 Task: Search one way flight ticket for 3 adults in first from Jackson: Jackson Hole Airport to Jacksonville: Albert J. Ellis Airport on 5-3-2023. Choice of flights is Royal air maroc. Number of bags: 11 checked bags. Price is upto 92000. Outbound departure time preference is 8:45.
Action: Mouse moved to (290, 242)
Screenshot: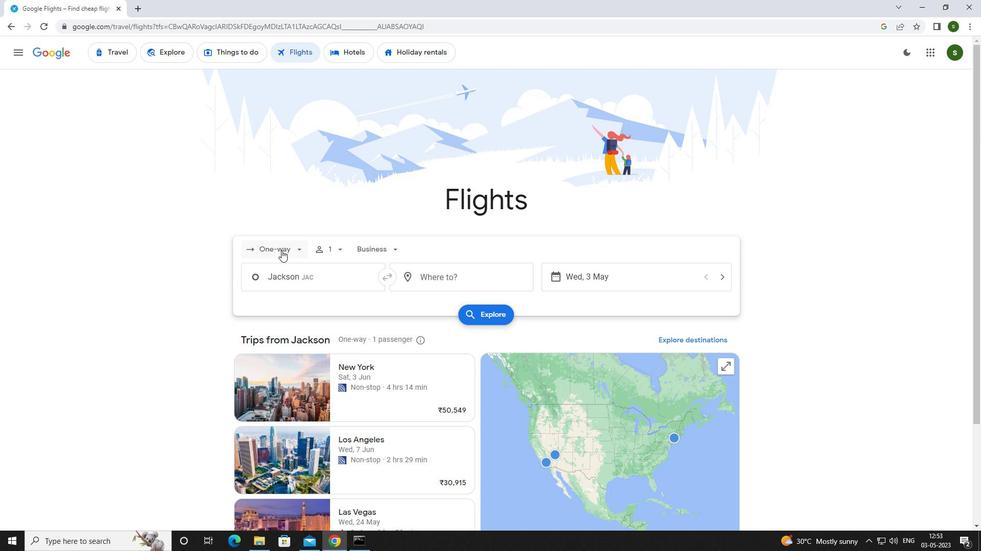 
Action: Mouse pressed left at (290, 242)
Screenshot: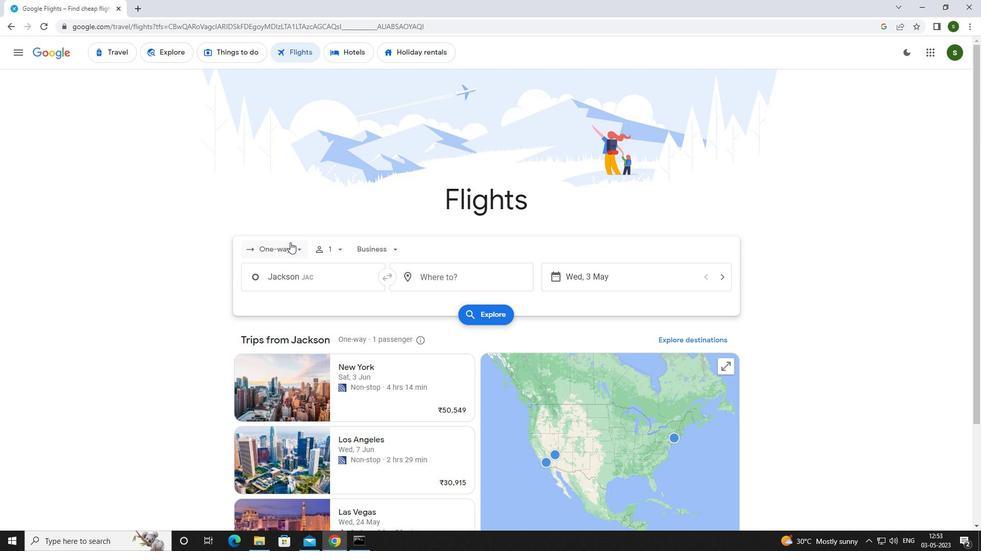 
Action: Mouse moved to (299, 297)
Screenshot: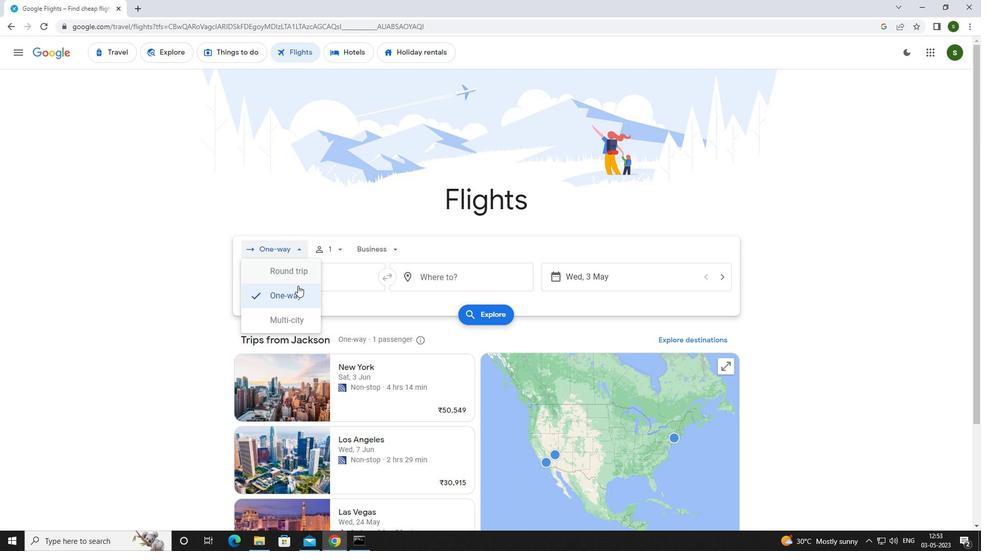 
Action: Mouse pressed left at (299, 297)
Screenshot: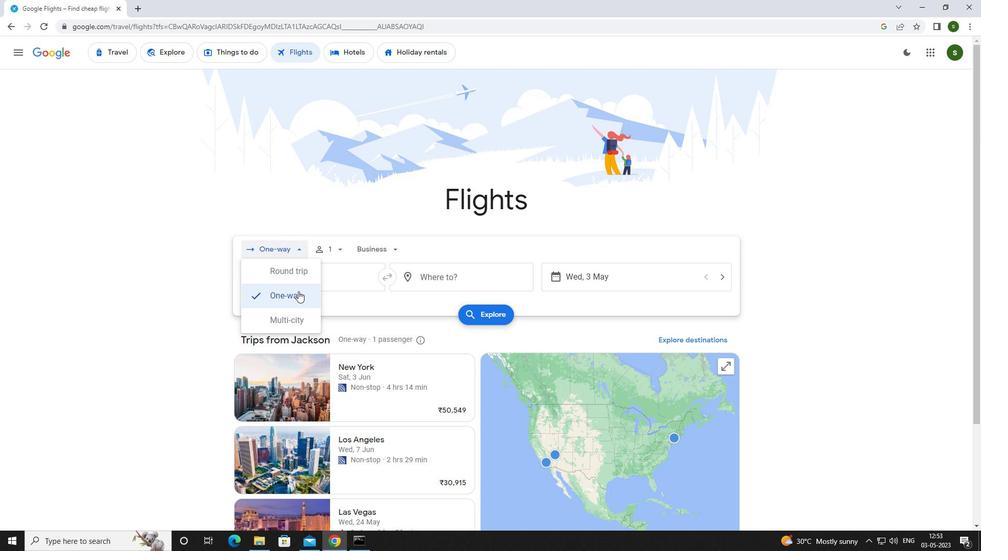 
Action: Mouse moved to (340, 250)
Screenshot: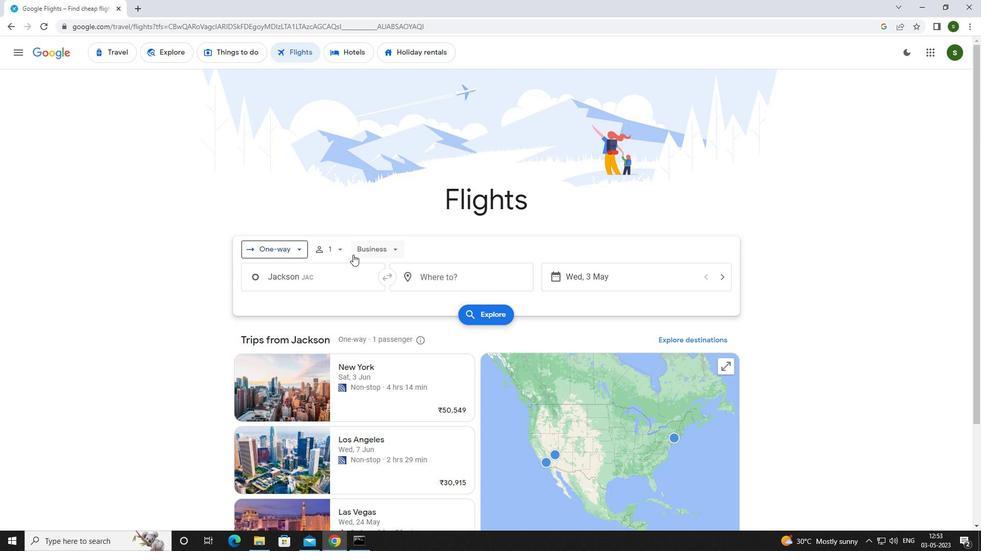 
Action: Mouse pressed left at (340, 250)
Screenshot: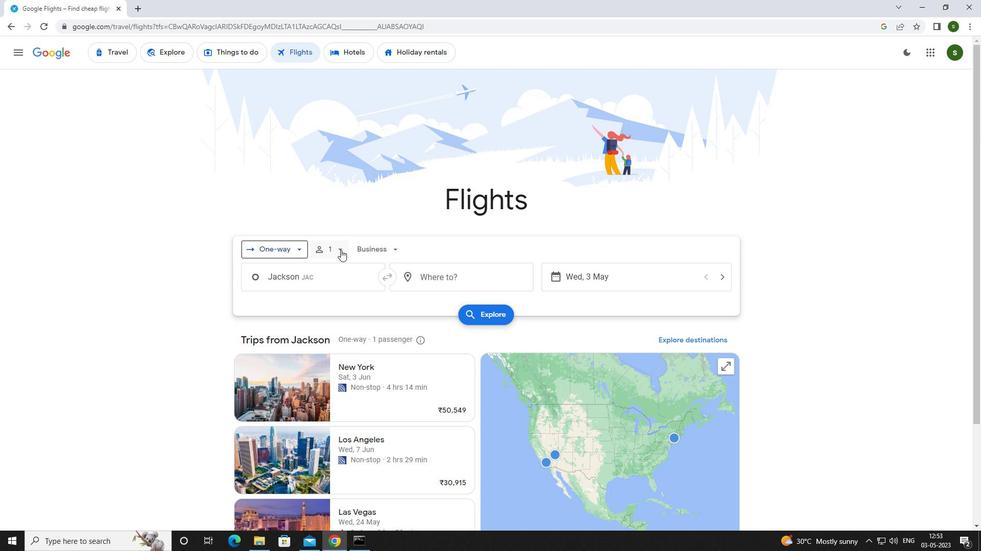 
Action: Mouse moved to (415, 278)
Screenshot: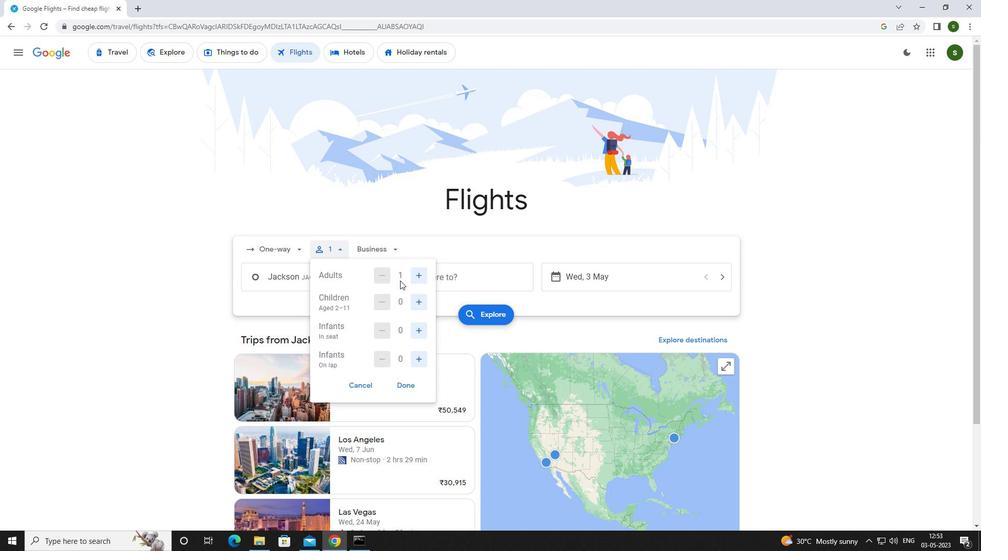 
Action: Mouse pressed left at (415, 278)
Screenshot: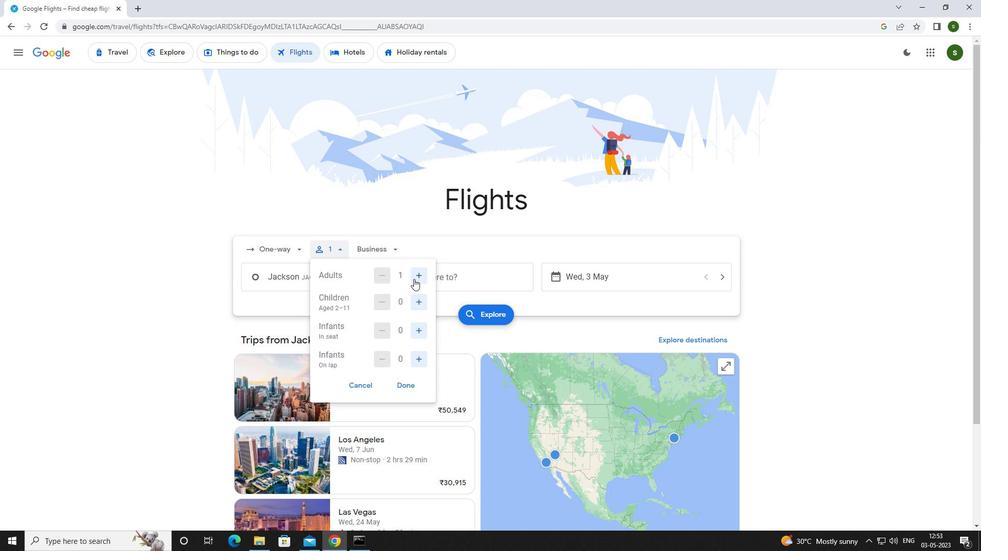 
Action: Mouse pressed left at (415, 278)
Screenshot: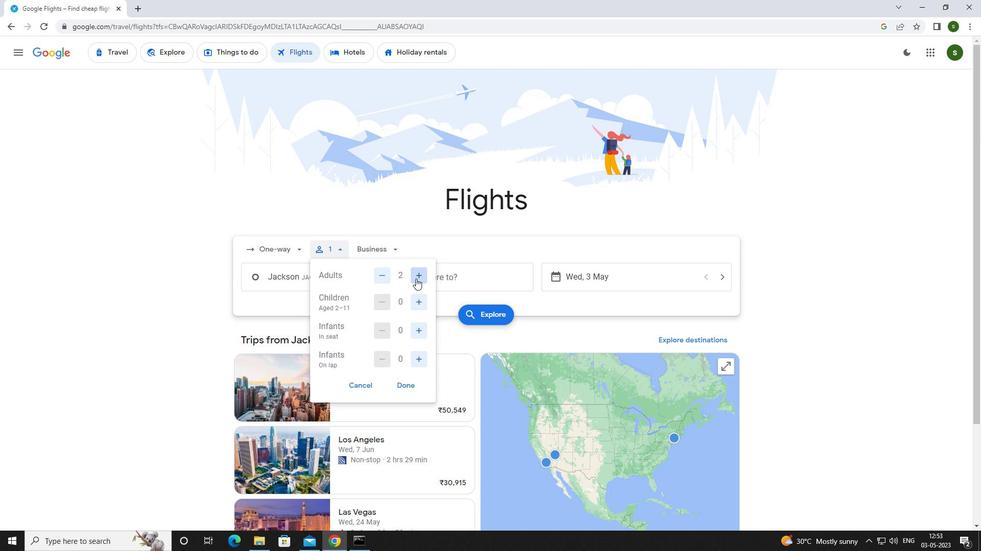 
Action: Mouse moved to (385, 252)
Screenshot: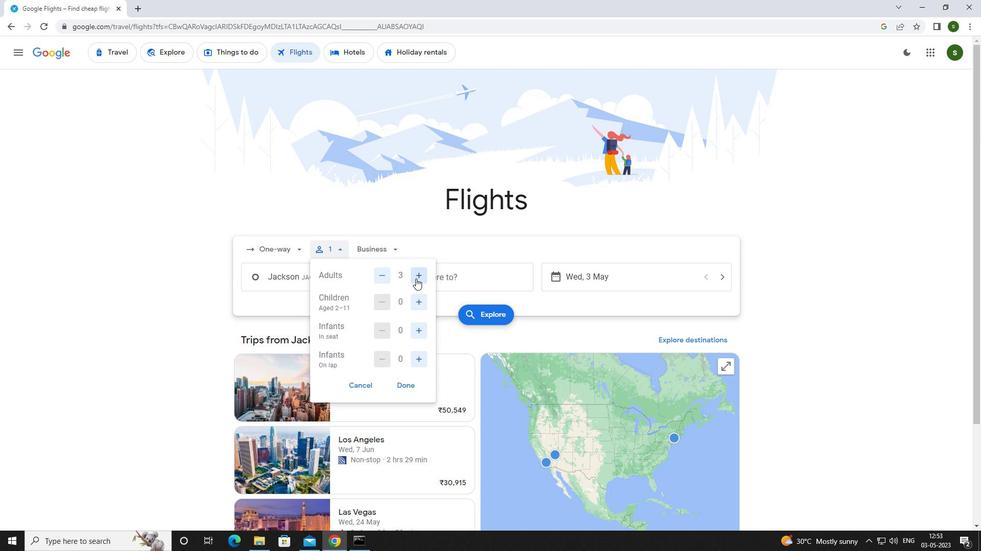 
Action: Mouse pressed left at (385, 252)
Screenshot: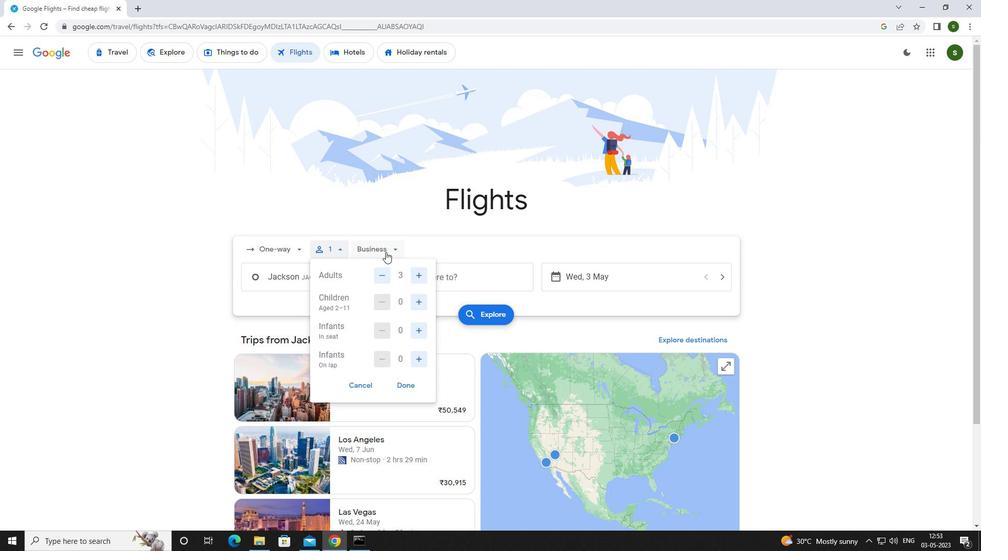 
Action: Mouse moved to (389, 346)
Screenshot: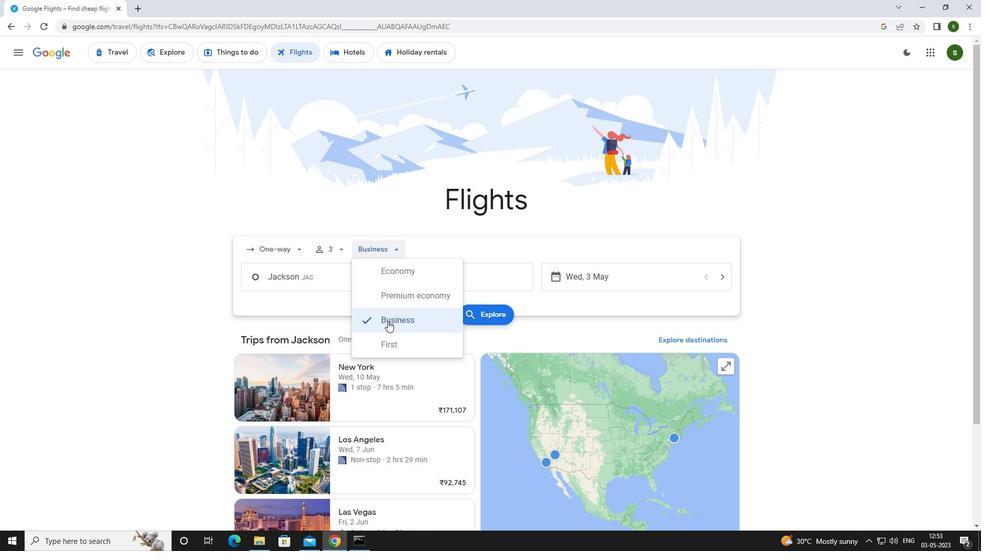 
Action: Mouse pressed left at (389, 346)
Screenshot: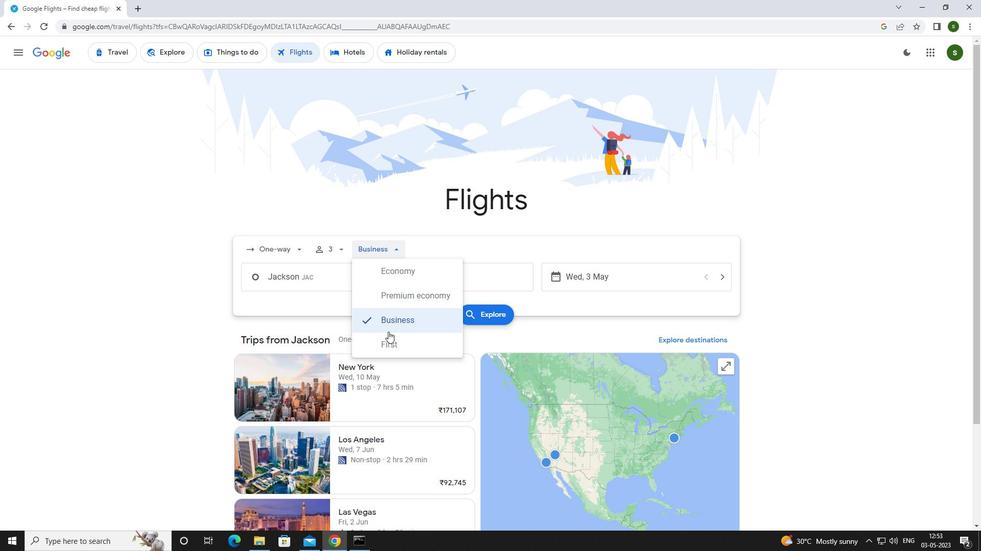 
Action: Mouse moved to (317, 275)
Screenshot: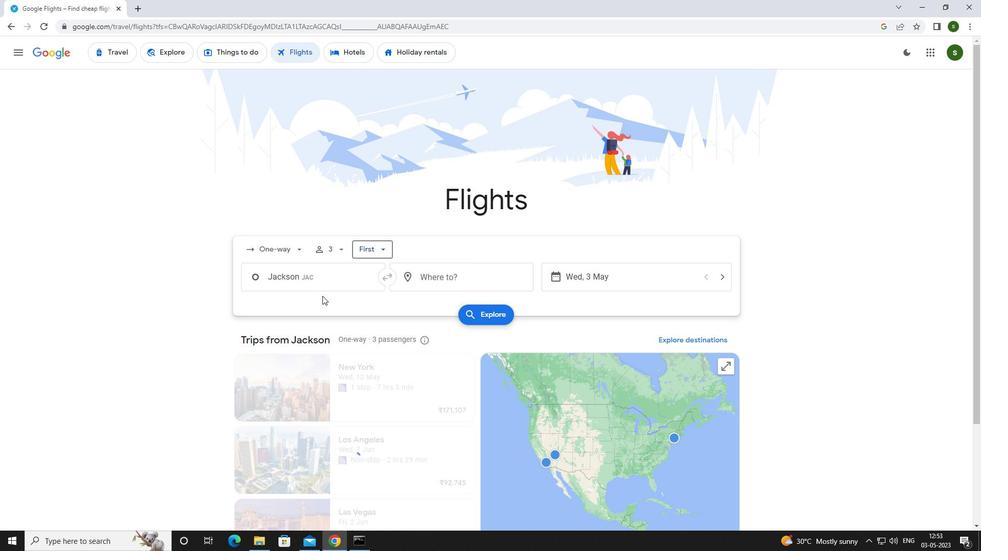 
Action: Mouse pressed left at (317, 275)
Screenshot: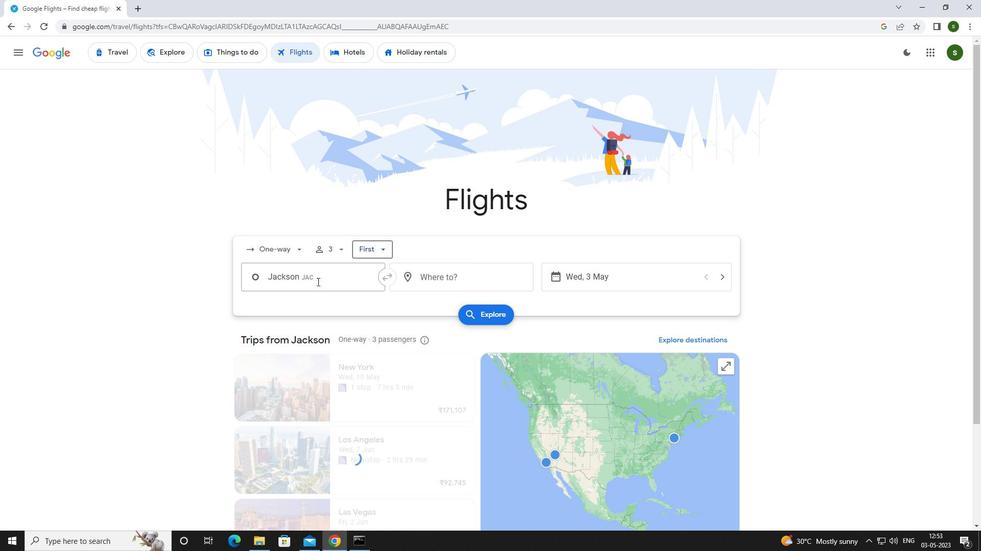 
Action: Key pressed <Key.caps_lock>j<Key.caps_lock>ackson<Key.space>
Screenshot: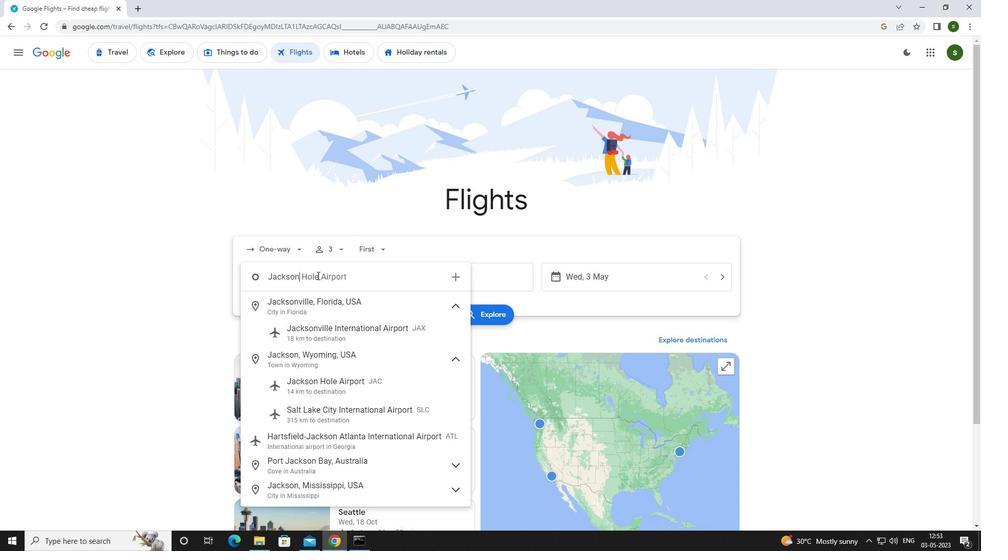
Action: Mouse moved to (344, 333)
Screenshot: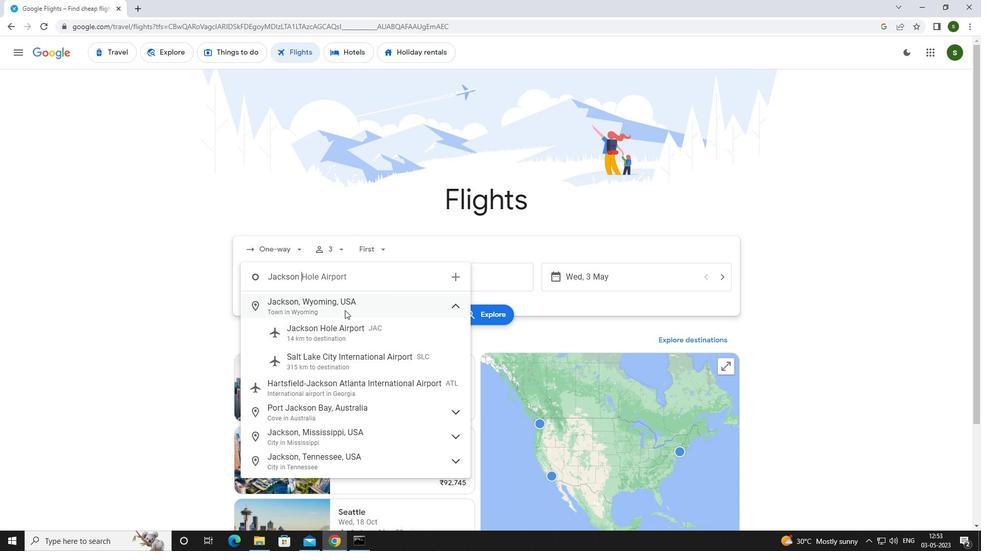 
Action: Mouse pressed left at (344, 333)
Screenshot: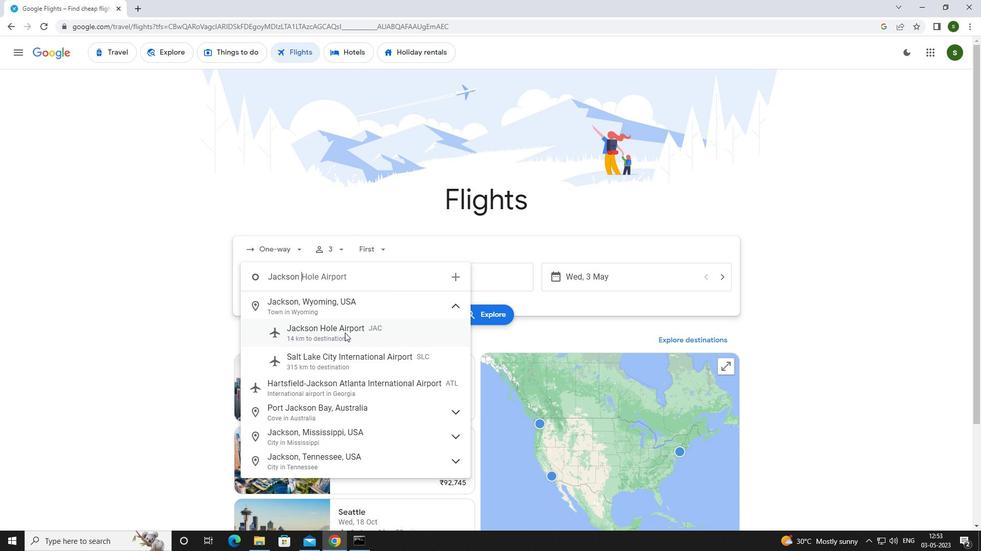 
Action: Mouse moved to (439, 281)
Screenshot: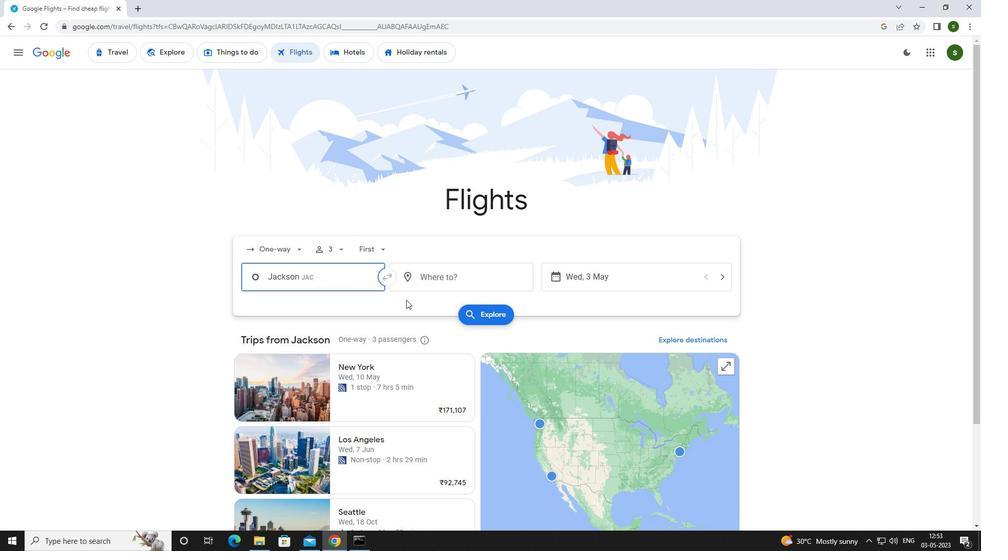 
Action: Mouse pressed left at (439, 281)
Screenshot: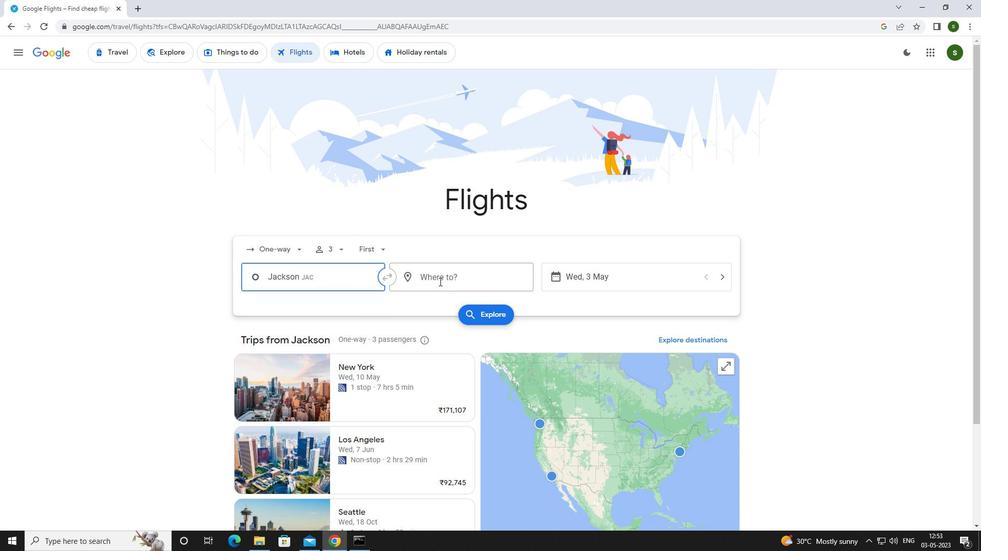 
Action: Mouse moved to (444, 280)
Screenshot: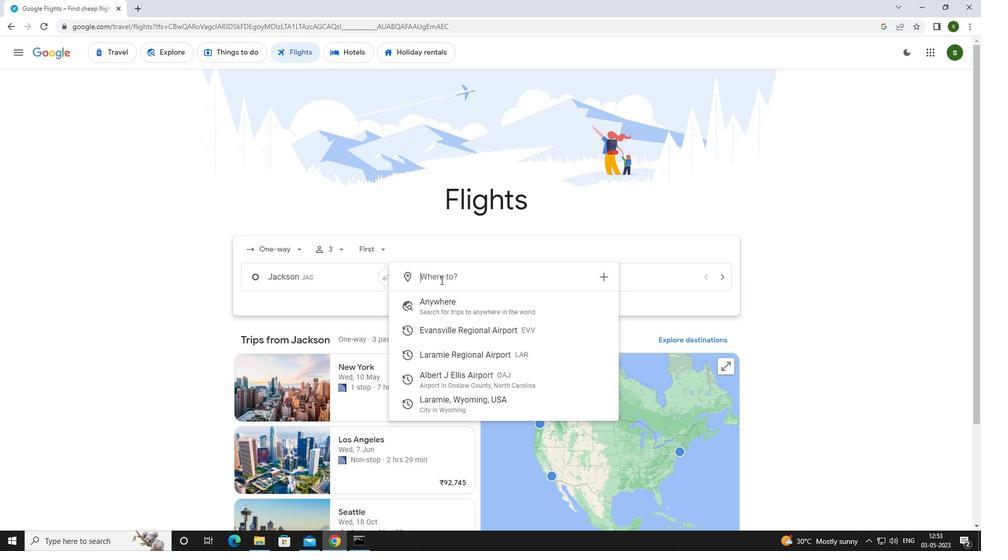 
Action: Key pressed <Key.caps_lock>a<Key.caps_lock>lbert<Key.space>
Screenshot: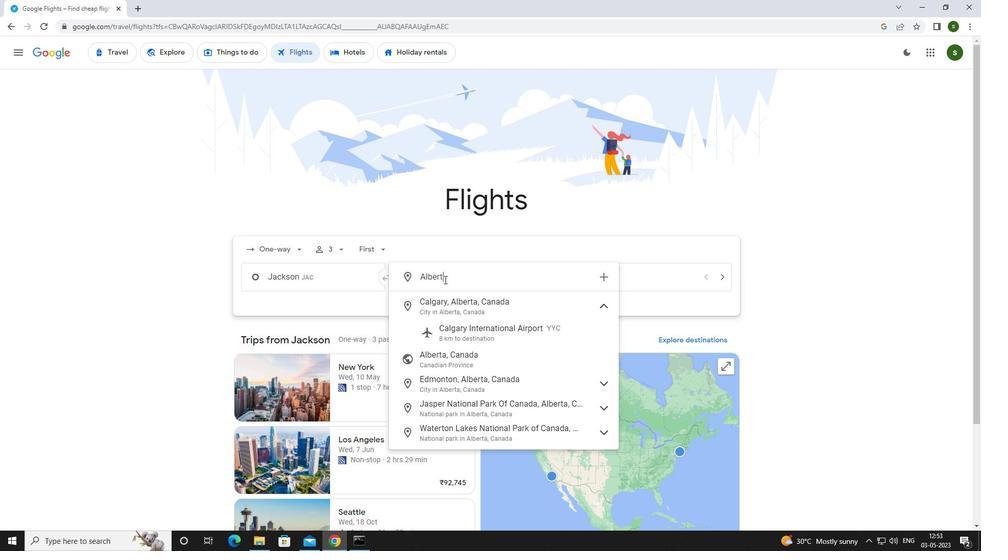 
Action: Mouse moved to (459, 306)
Screenshot: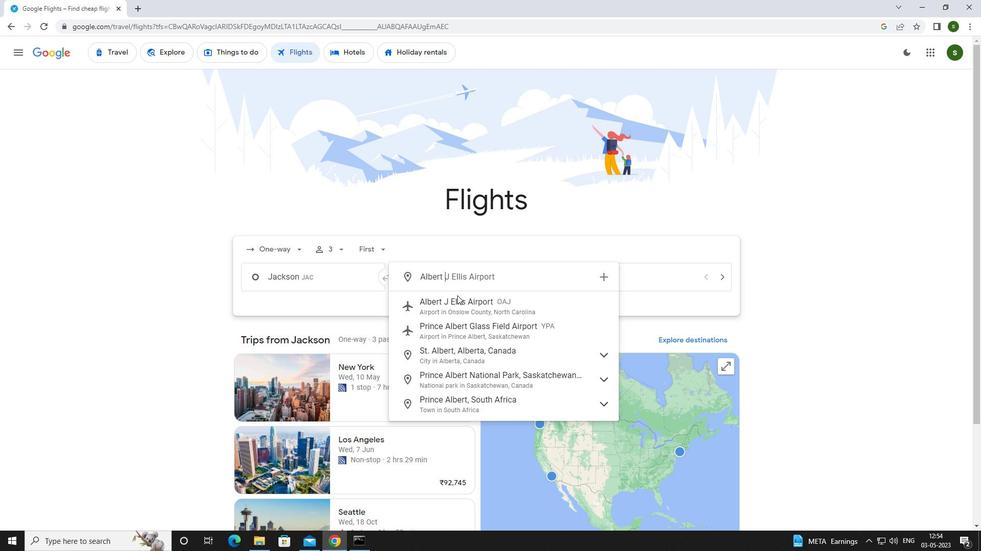 
Action: Mouse pressed left at (459, 306)
Screenshot: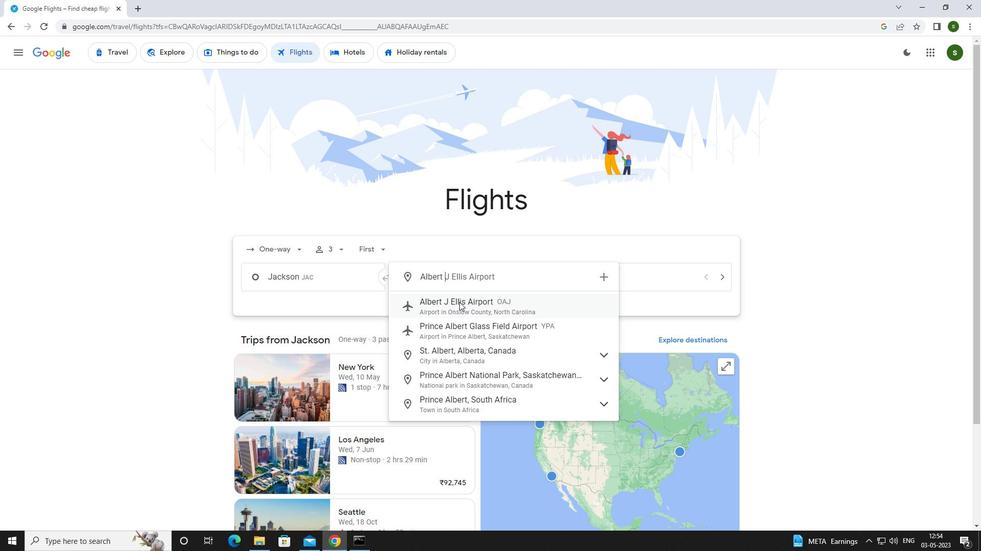 
Action: Mouse moved to (620, 279)
Screenshot: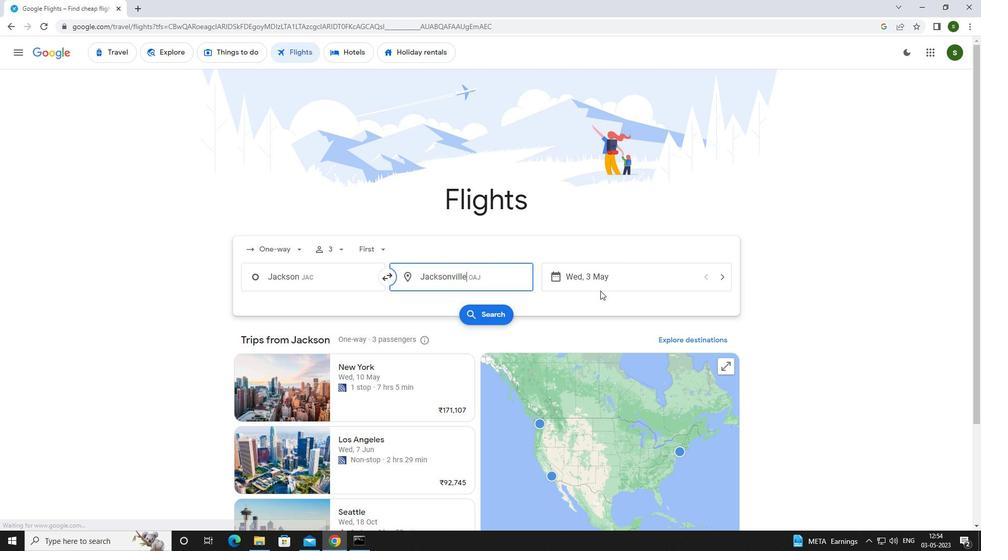 
Action: Mouse pressed left at (620, 279)
Screenshot: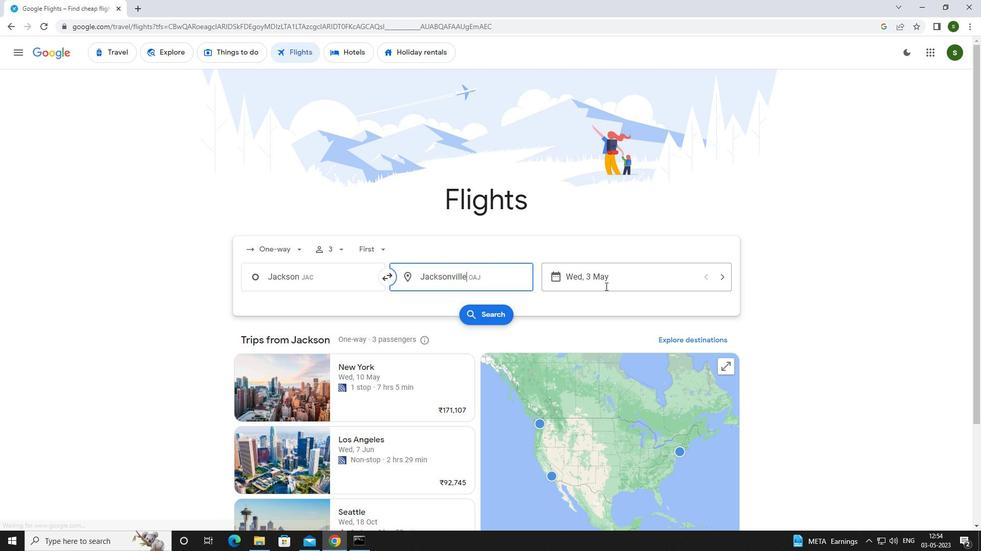 
Action: Mouse moved to (440, 347)
Screenshot: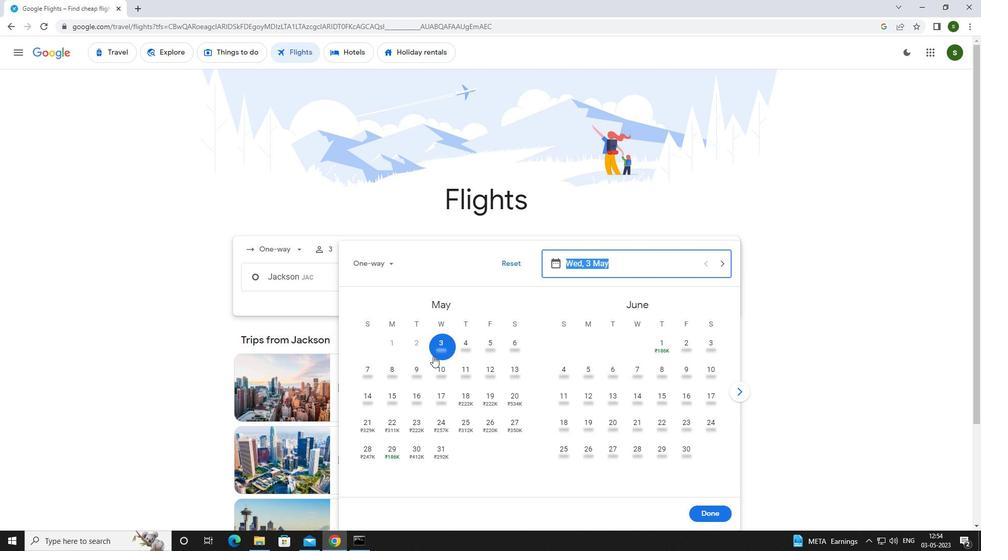 
Action: Mouse pressed left at (440, 347)
Screenshot: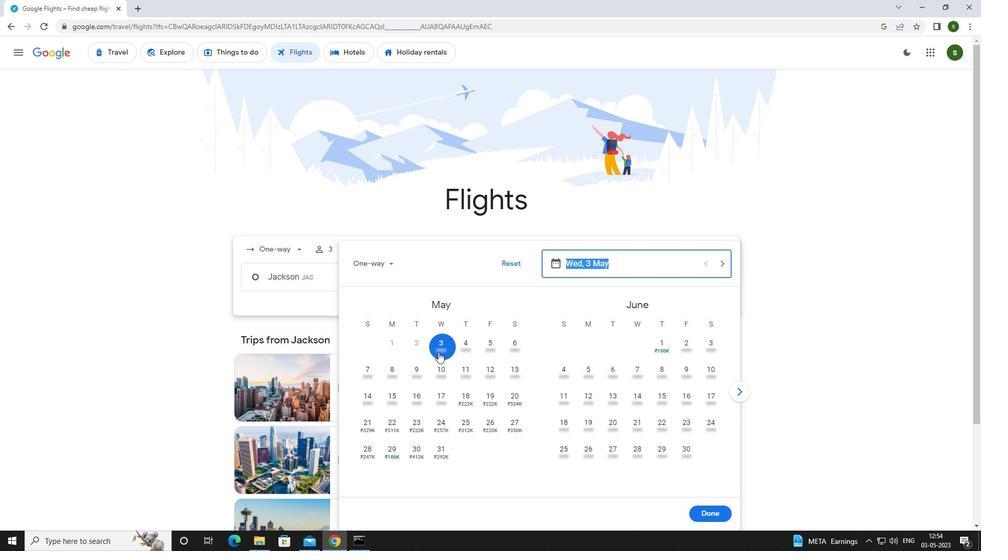 
Action: Mouse moved to (709, 511)
Screenshot: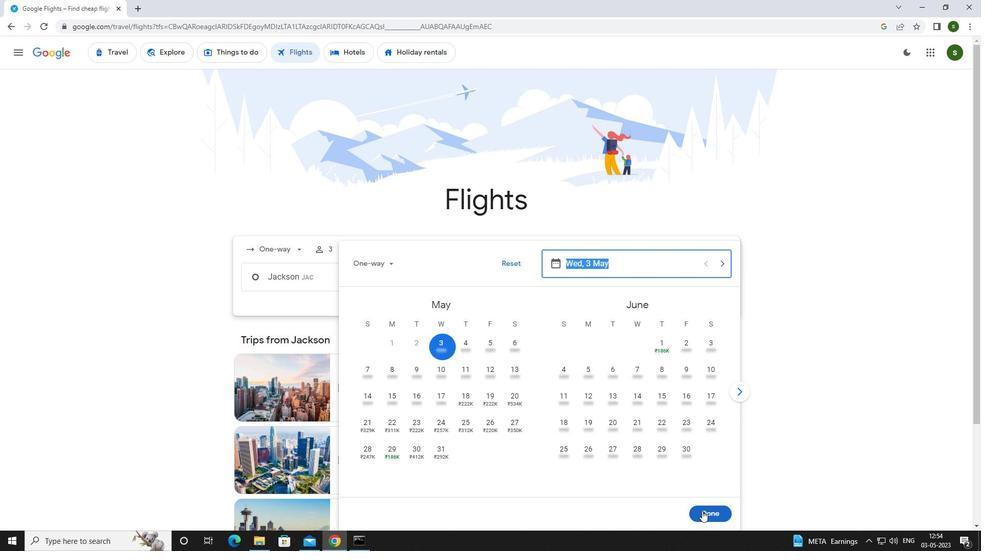 
Action: Mouse pressed left at (709, 511)
Screenshot: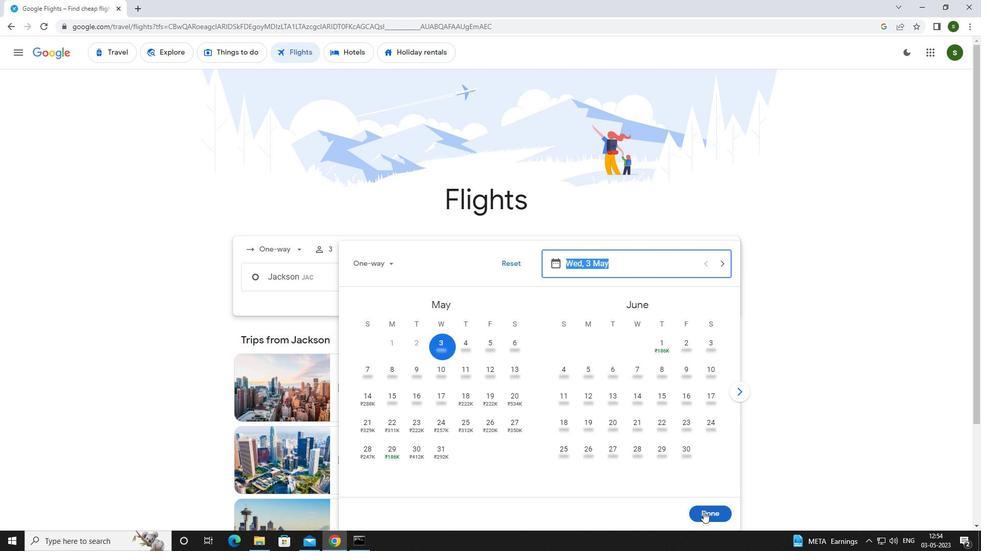 
Action: Mouse moved to (495, 316)
Screenshot: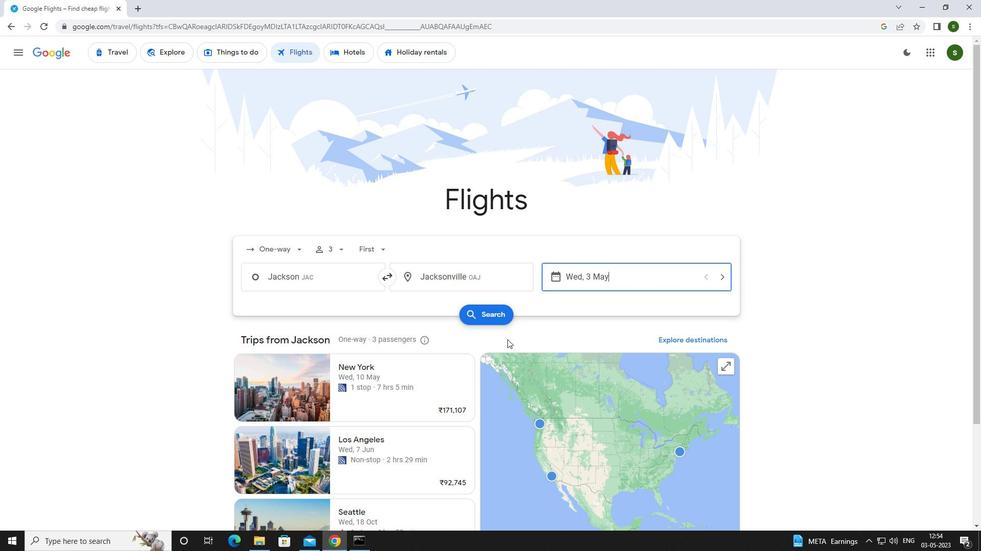 
Action: Mouse pressed left at (495, 316)
Screenshot: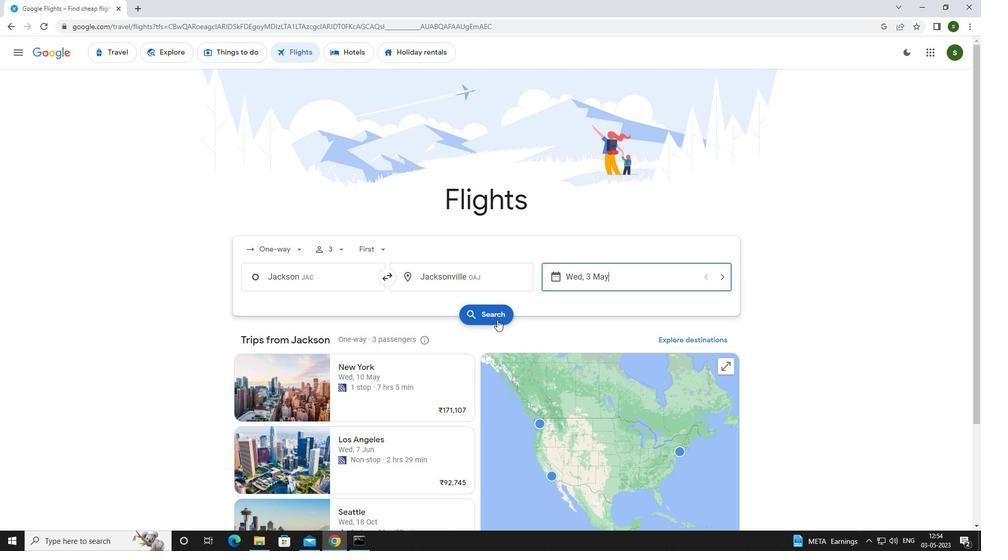 
Action: Mouse moved to (260, 151)
Screenshot: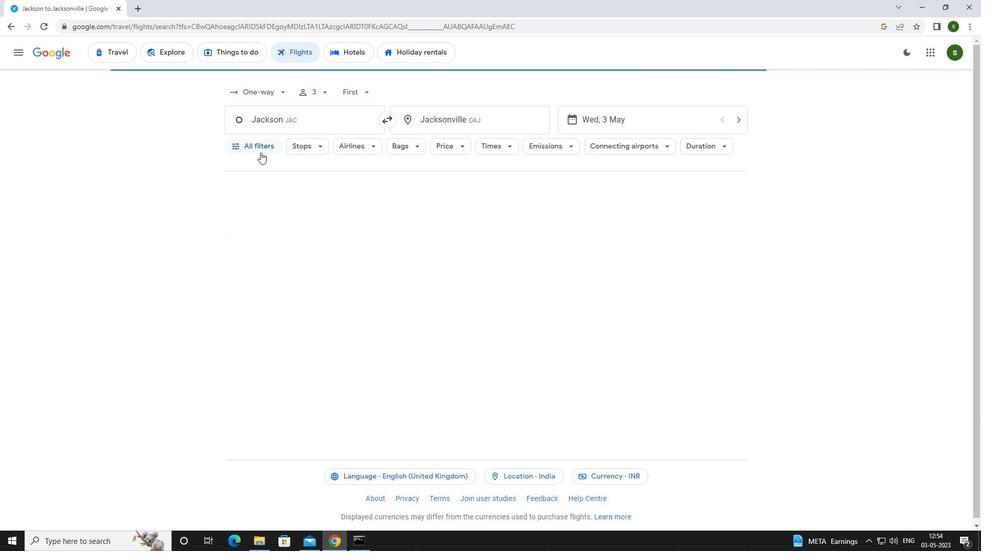 
Action: Mouse pressed left at (260, 151)
Screenshot: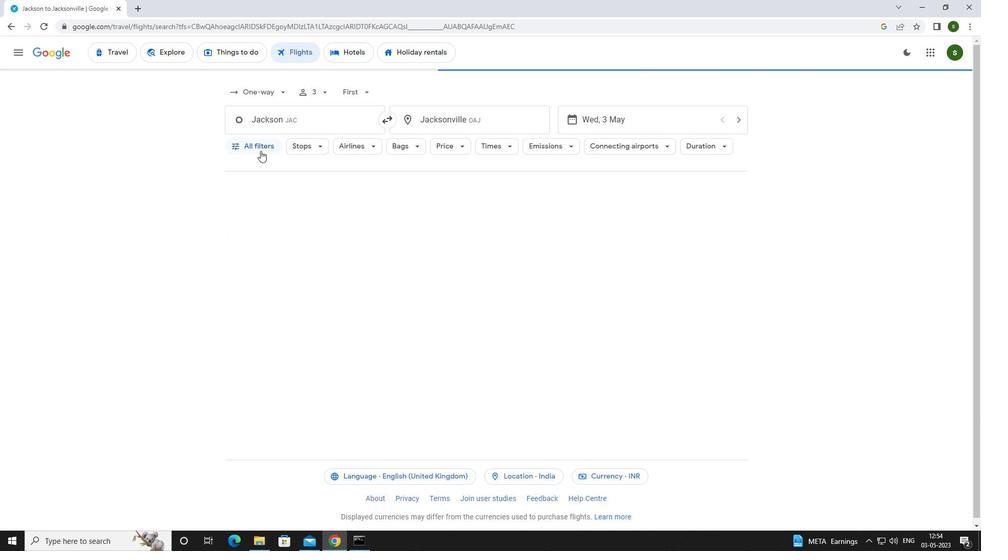
Action: Mouse moved to (381, 364)
Screenshot: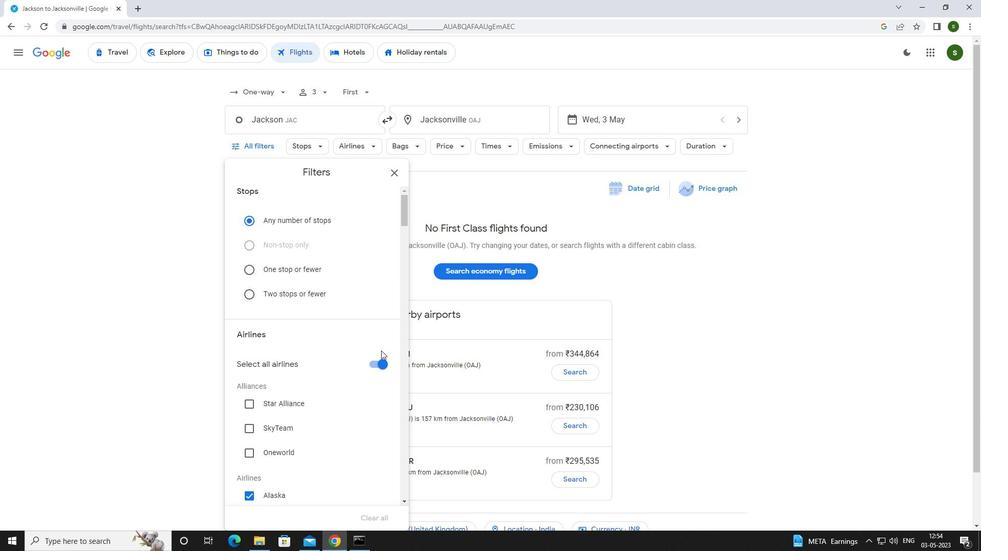 
Action: Mouse pressed left at (381, 364)
Screenshot: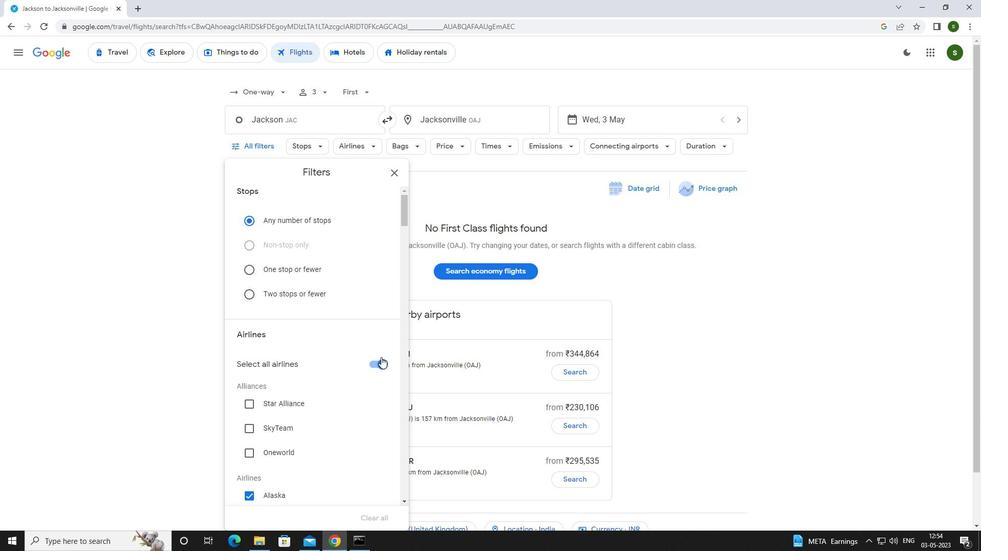 
Action: Mouse moved to (361, 329)
Screenshot: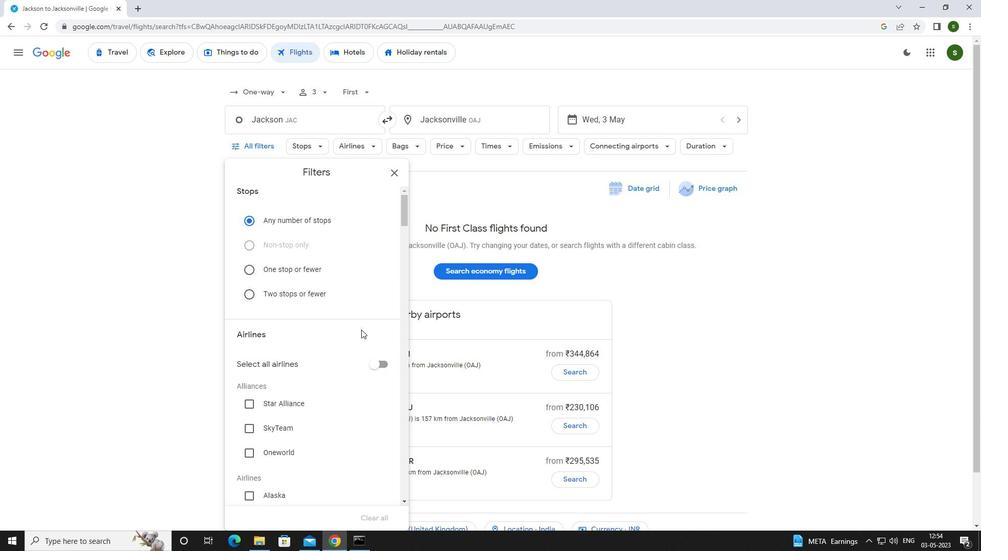 
Action: Mouse scrolled (361, 329) with delta (0, 0)
Screenshot: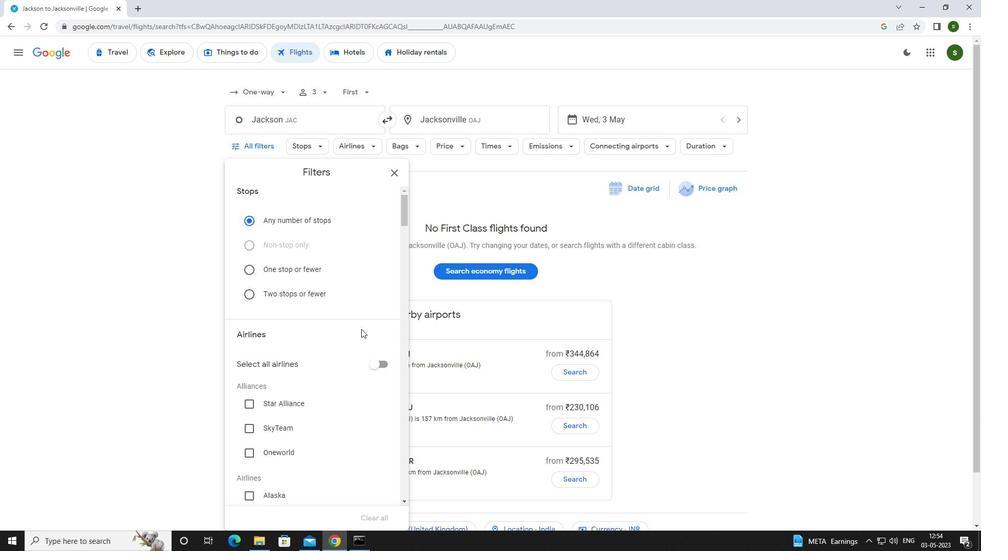 
Action: Mouse scrolled (361, 329) with delta (0, 0)
Screenshot: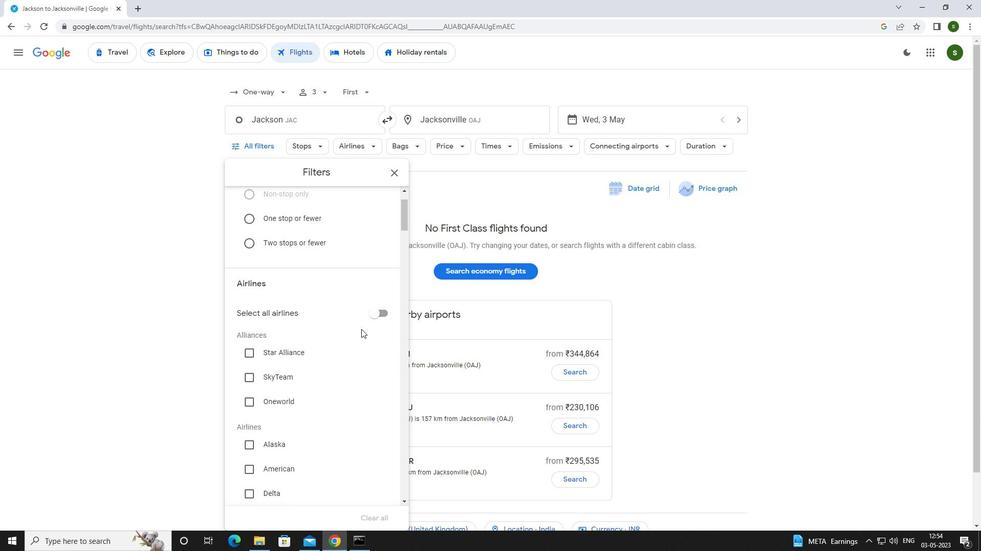 
Action: Mouse scrolled (361, 329) with delta (0, 0)
Screenshot: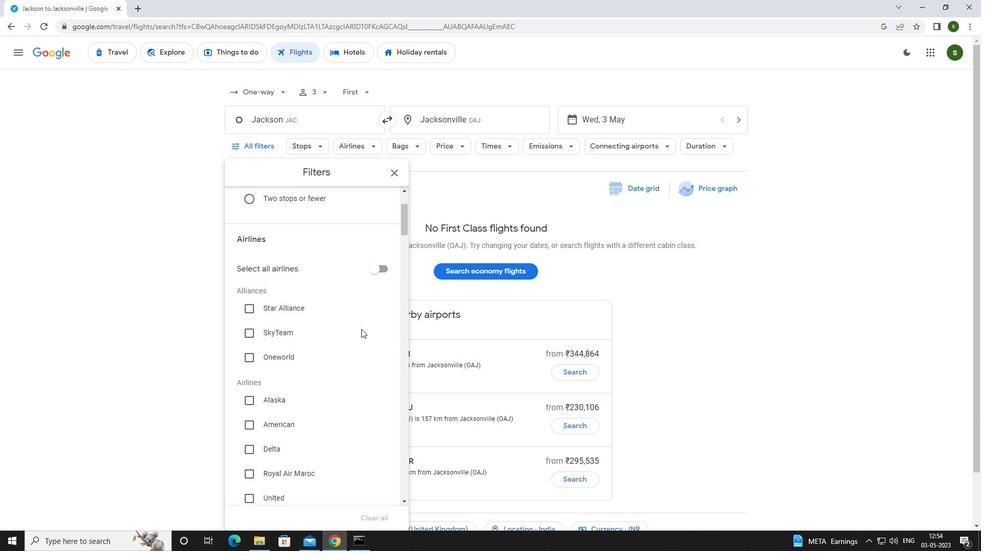 
Action: Mouse moved to (306, 410)
Screenshot: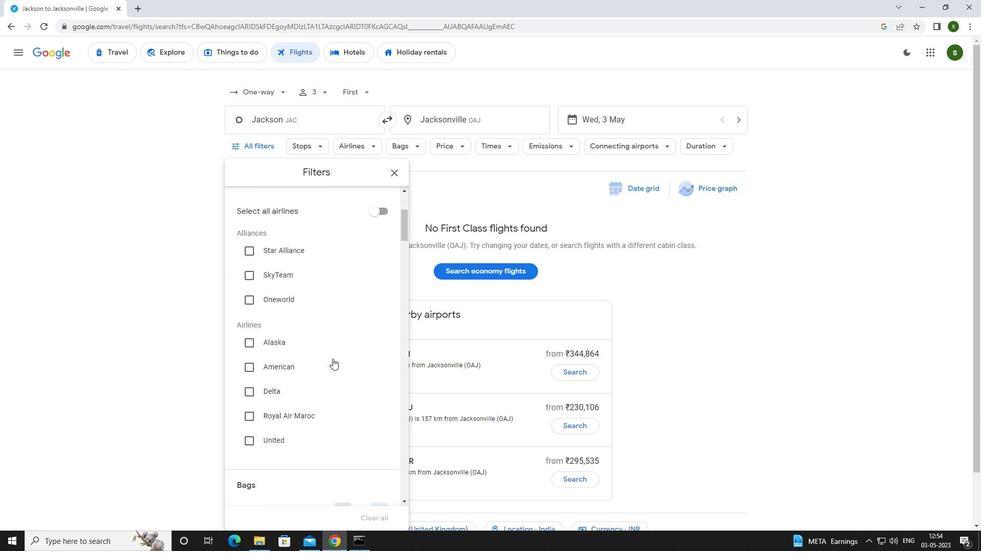 
Action: Mouse pressed left at (306, 410)
Screenshot: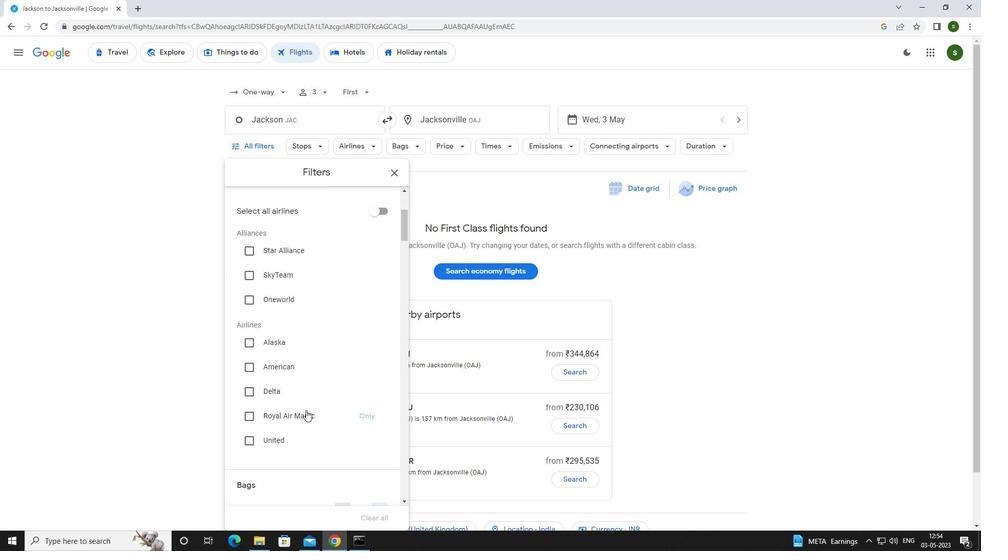 
Action: Mouse moved to (308, 399)
Screenshot: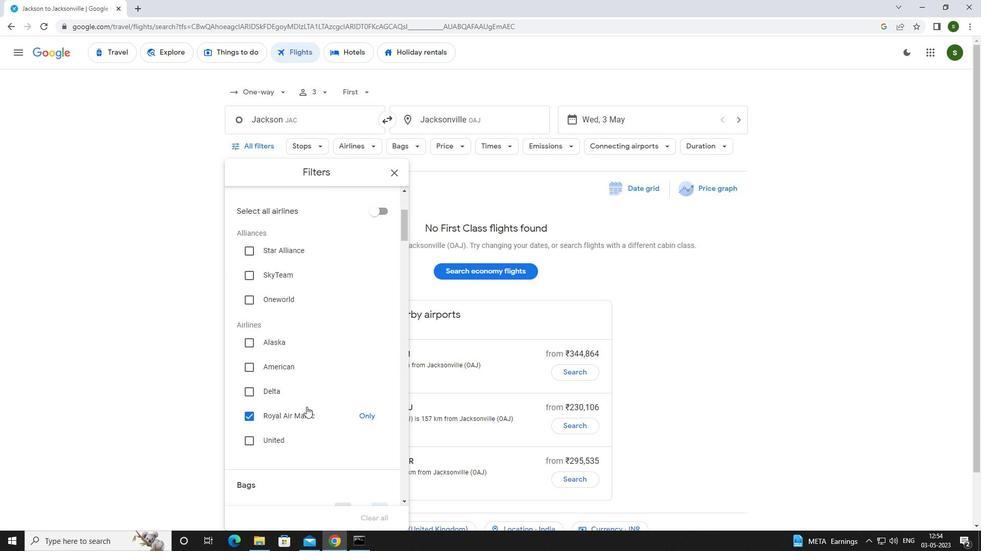 
Action: Mouse scrolled (308, 398) with delta (0, 0)
Screenshot: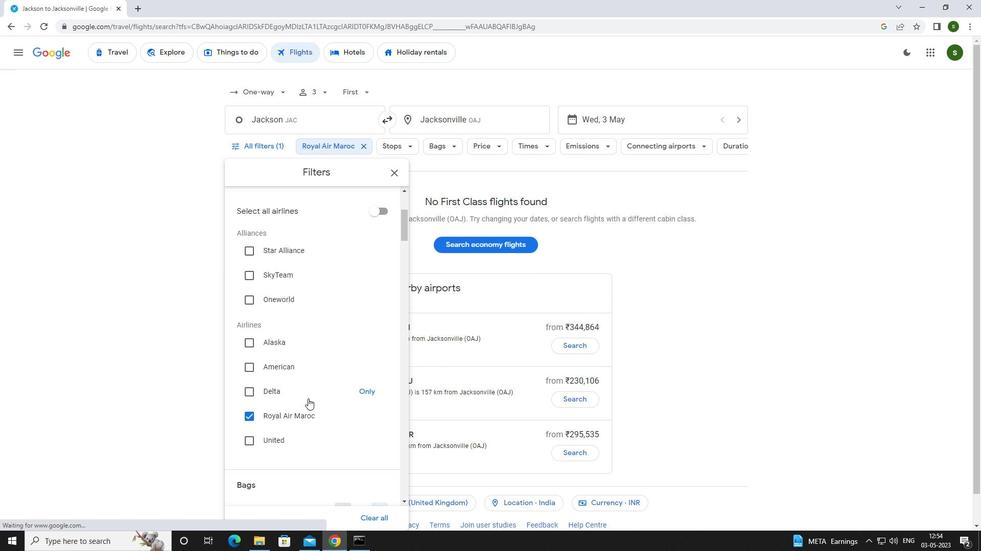 
Action: Mouse scrolled (308, 398) with delta (0, 0)
Screenshot: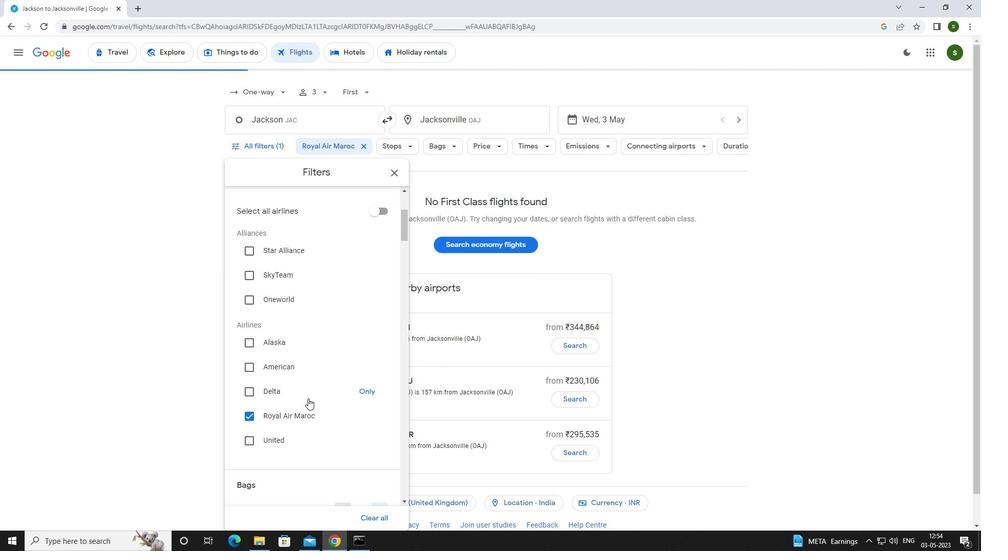 
Action: Mouse scrolled (308, 398) with delta (0, 0)
Screenshot: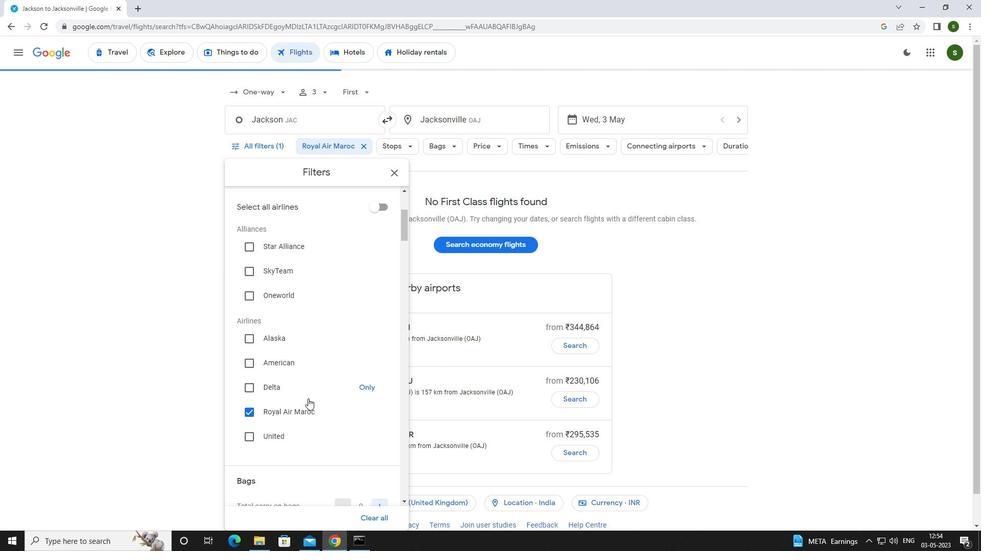 
Action: Mouse moved to (379, 378)
Screenshot: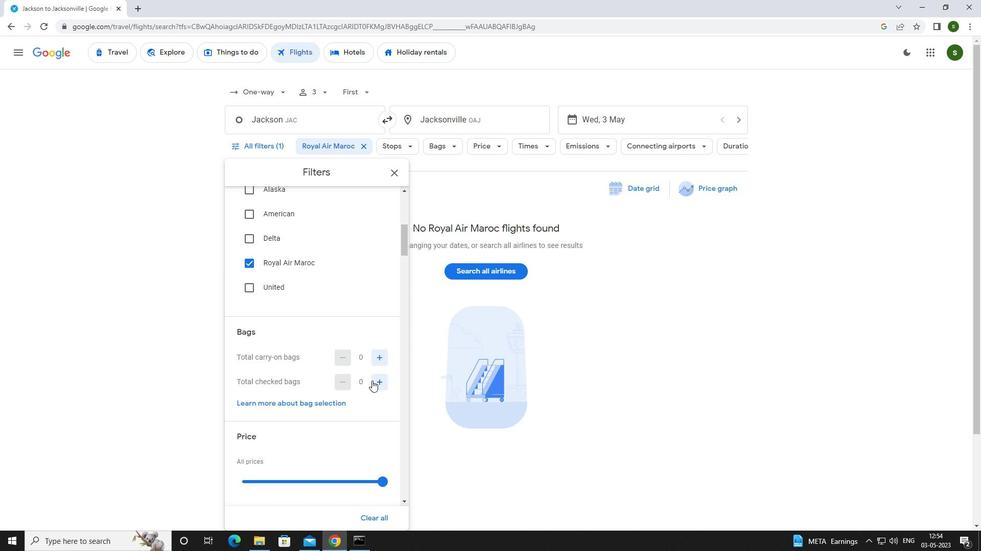 
Action: Mouse pressed left at (379, 378)
Screenshot: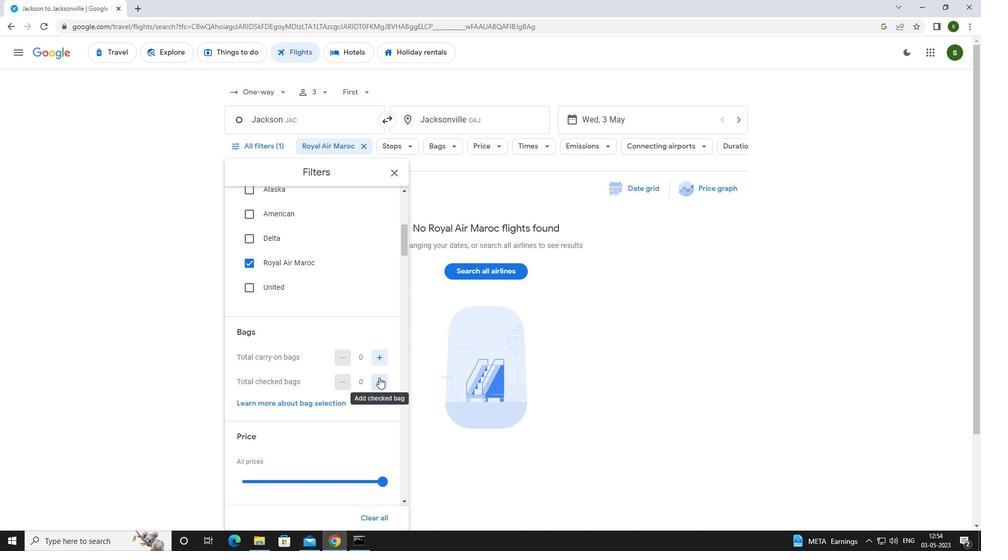 
Action: Mouse pressed left at (379, 378)
Screenshot: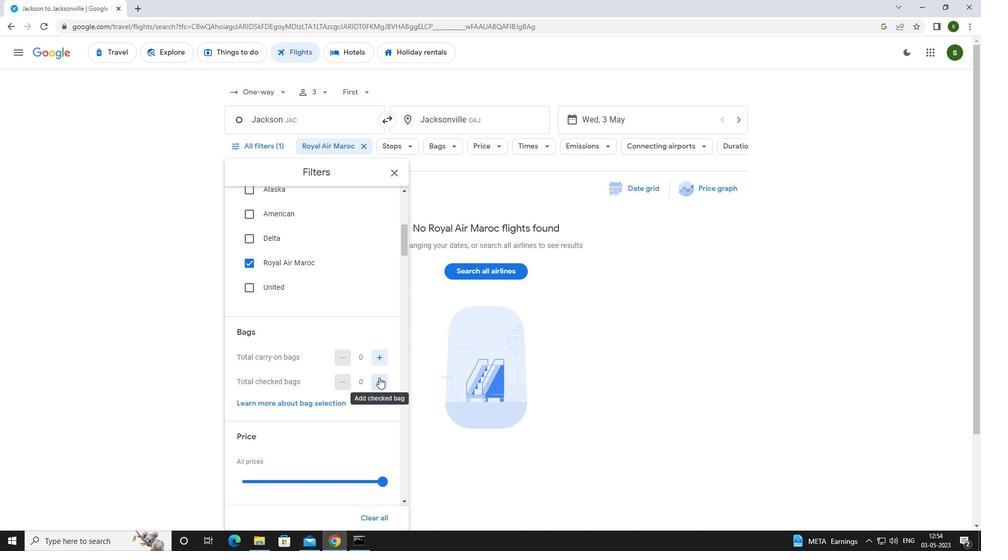 
Action: Mouse pressed left at (379, 378)
Screenshot: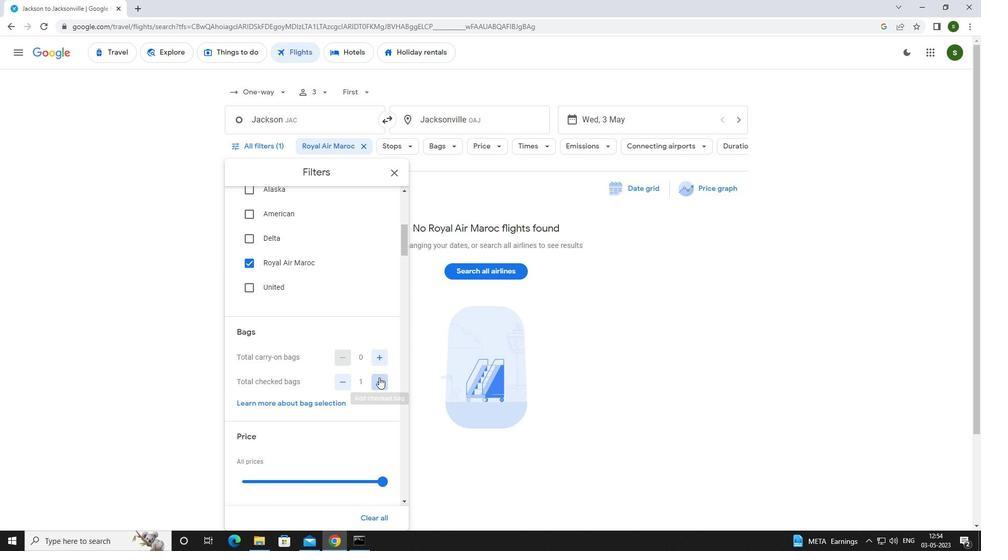 
Action: Mouse pressed left at (379, 378)
Screenshot: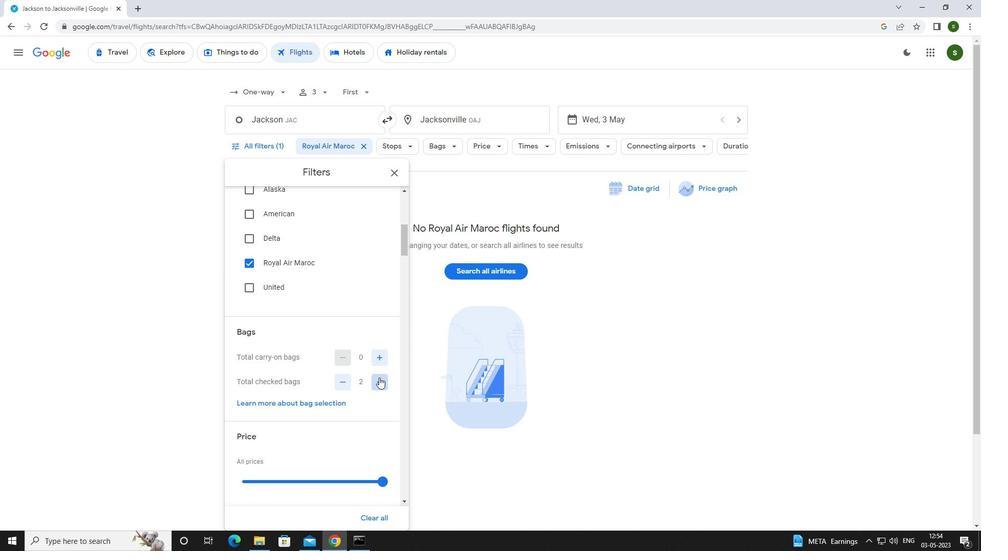 
Action: Mouse pressed left at (379, 378)
Screenshot: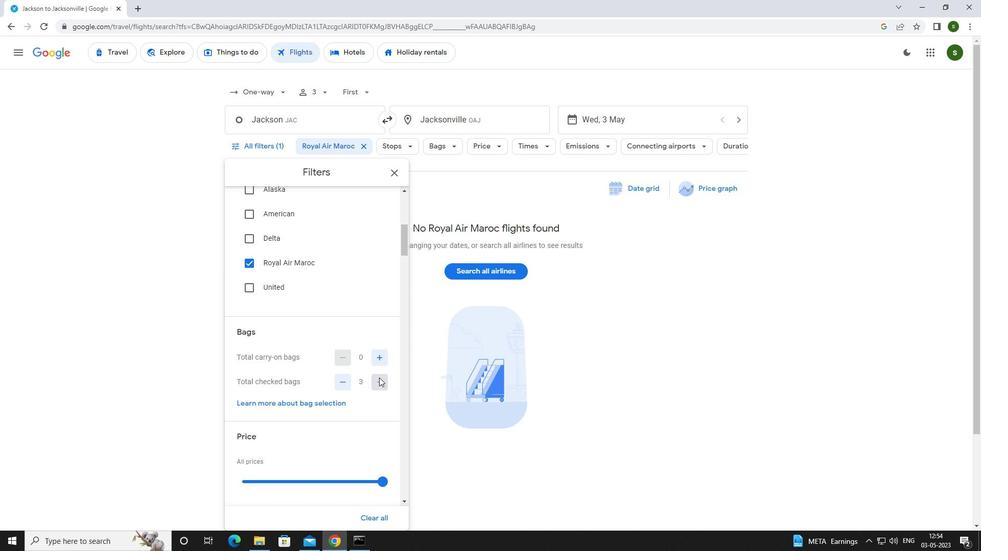 
Action: Mouse pressed left at (379, 378)
Screenshot: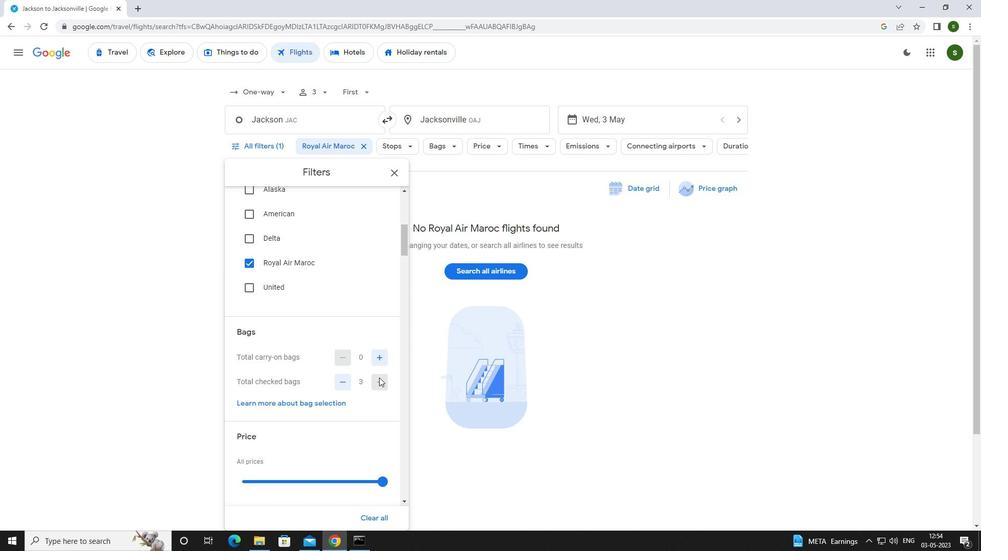 
Action: Mouse pressed left at (379, 378)
Screenshot: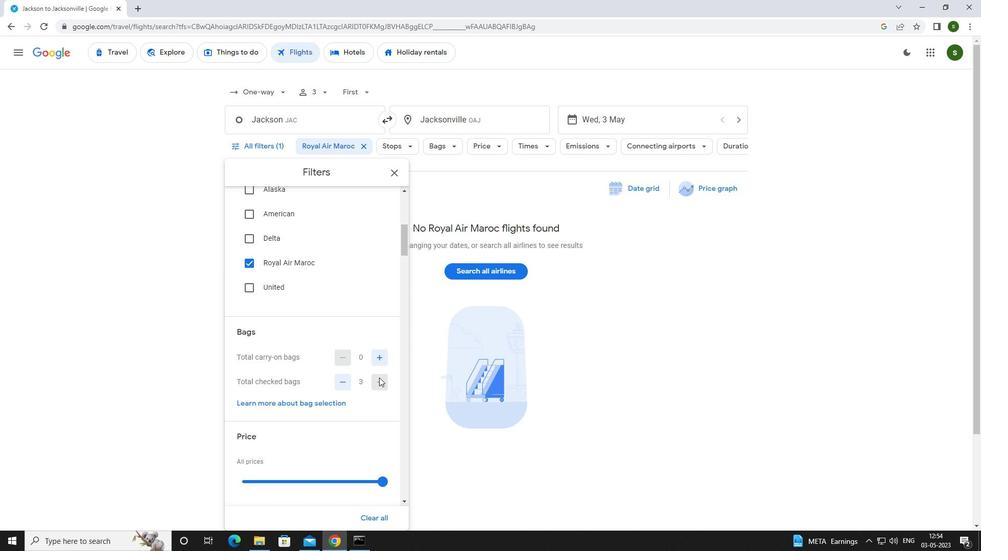 
Action: Mouse scrolled (379, 377) with delta (0, 0)
Screenshot: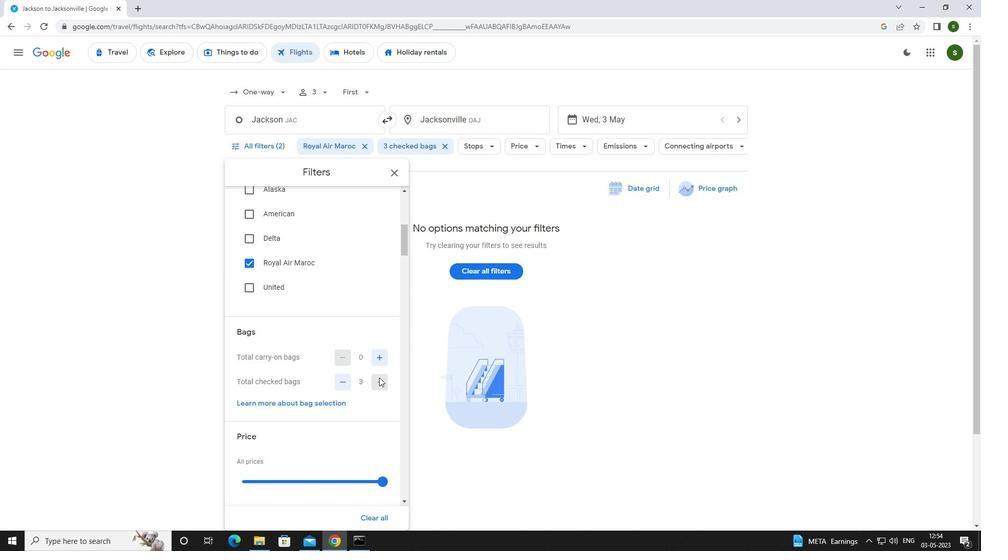 
Action: Mouse scrolled (379, 377) with delta (0, 0)
Screenshot: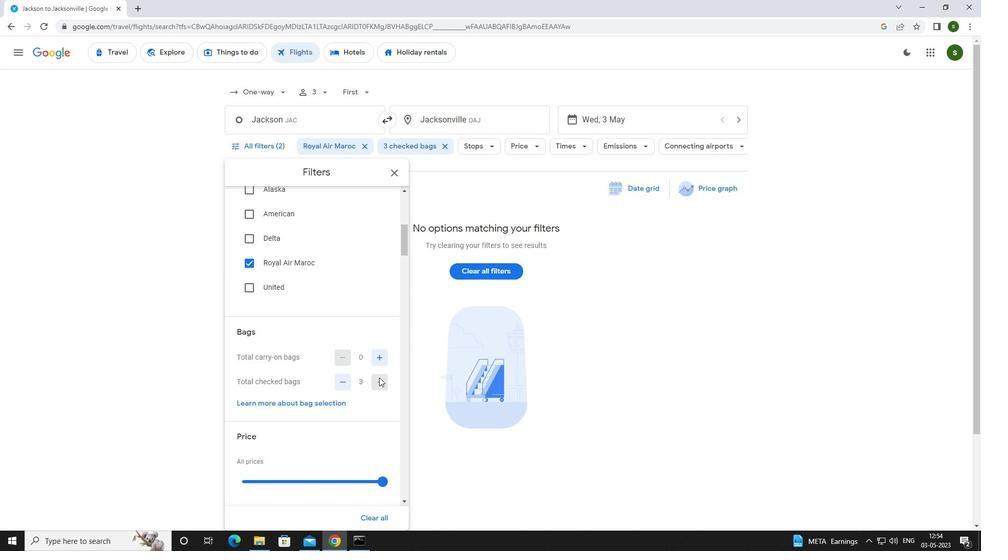 
Action: Mouse pressed left at (379, 378)
Screenshot: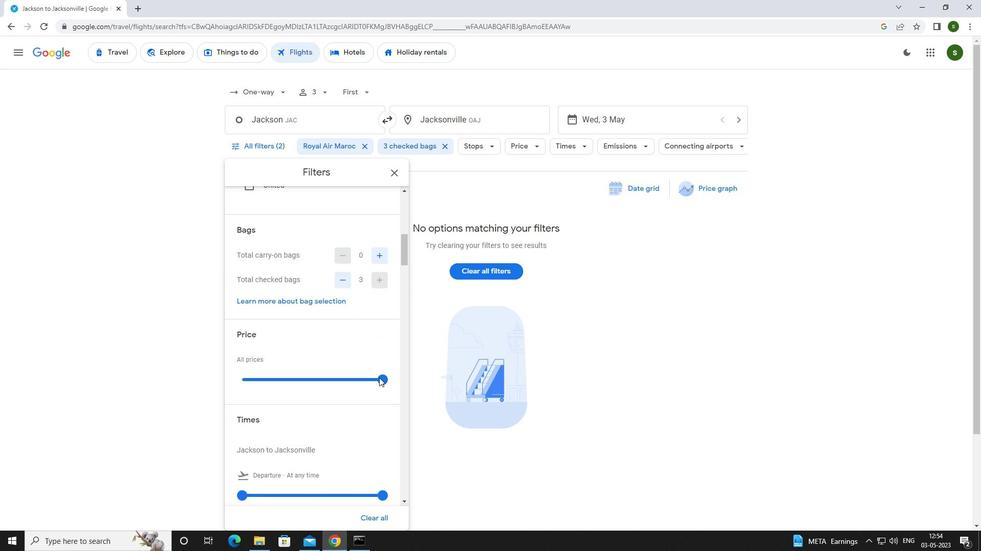 
Action: Mouse scrolled (379, 377) with delta (0, 0)
Screenshot: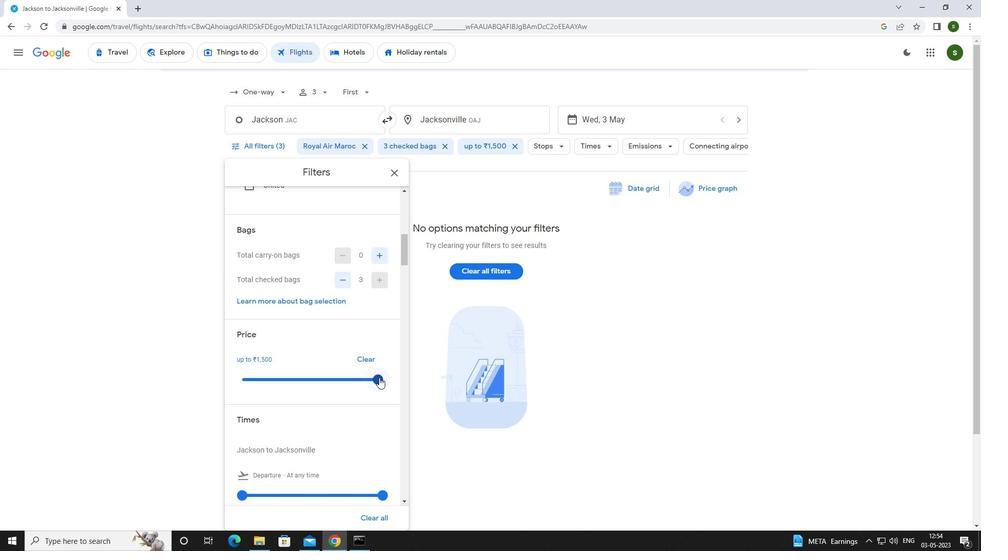 
Action: Mouse scrolled (379, 377) with delta (0, 0)
Screenshot: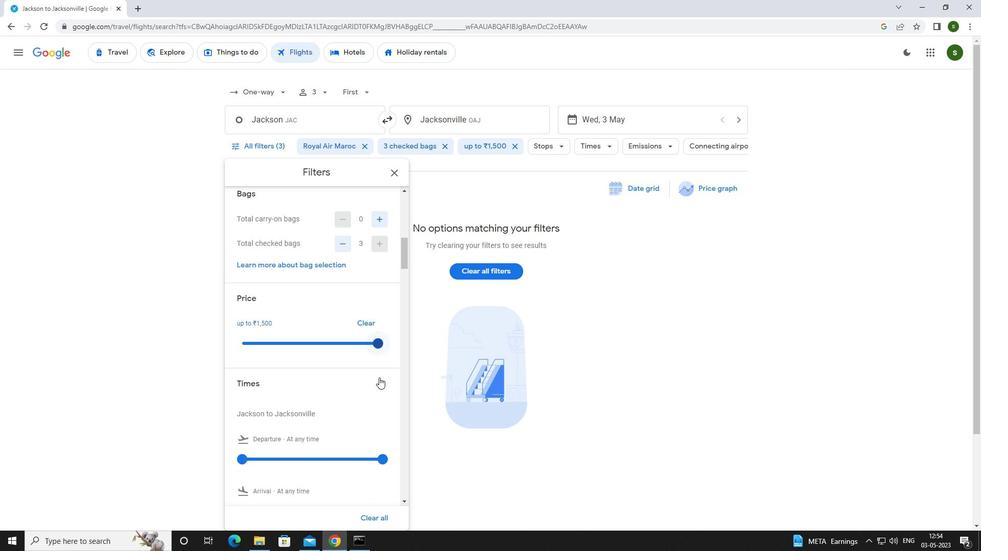 
Action: Mouse moved to (238, 390)
Screenshot: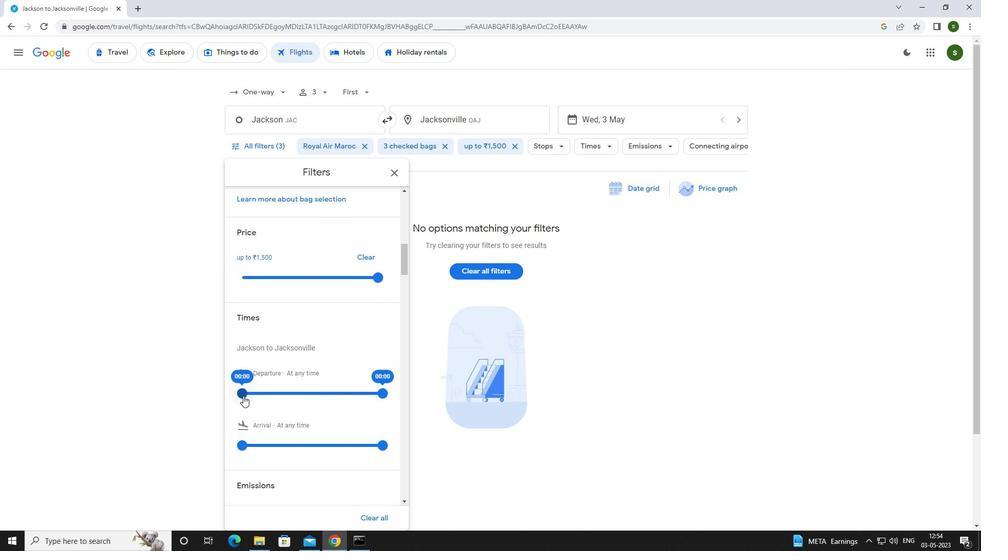 
Action: Mouse pressed left at (238, 390)
Screenshot: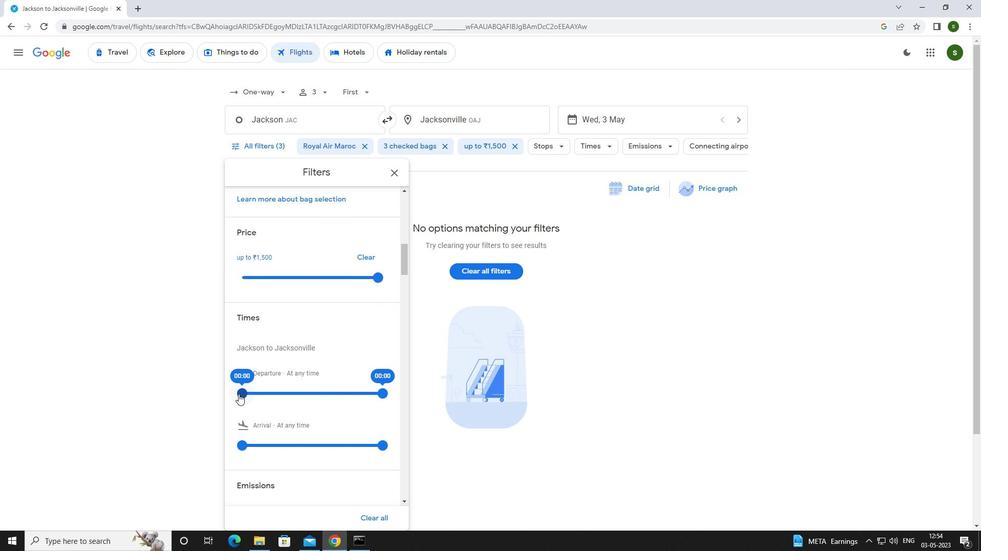 
Action: Mouse moved to (658, 330)
Screenshot: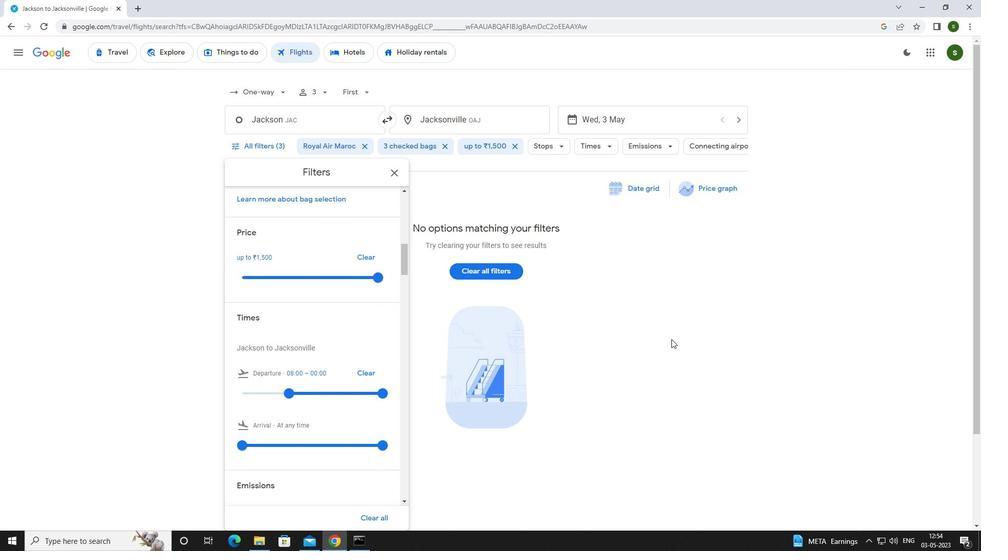 
Action: Mouse pressed left at (658, 330)
Screenshot: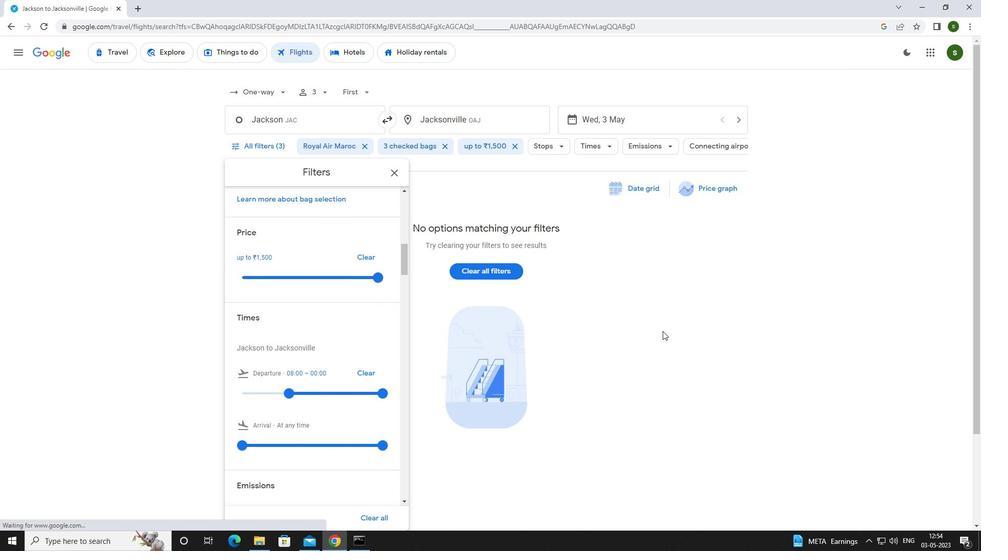 
